 Task: Open an excel sheet with  and write heading  'Attendance Management Template', containing 10 values:  ' Madison Lopez, Owen Hill, Evelyn Allen, Alexander Young, Avery Lee, Gabriel Scott, Lily Turner, Christopher White, Ella Davis, Matthew Collins,' Madison Lopez 'is present on Monday,Tuesday,Thursday,Friday & Saturday but absent on wednesday'Owen Hill is present on Monday,Wednesday,Thursday,Friday & Saturday but absent on TuesdayEvelyn Allen is present on Monday,tuesday,Thursday,Friday & Saturday but absent on WednesdayAlexander Young 'is present on Monday,Tuesday,wednesday,Friday & Saturday but absent on Thursday'Avery Lee 'is present on Tuesday,wednesday,Thursday,Friday & Saturday but absent on Monday'Gabriel Scott is present on Monday, Tuesday,Thursday,Friday & Saturday but absent on WednesdayLily Turner is present on Monday, Wednesday,Thursday,Friday & Saturday but absent on TuesdayChristopher White is present on Monday,Tuesday,Wednesday,Thursday,& Saturday but absent on friday  Ella Davis is present on Monday,Tuesday,Wednesday,Thursday,& Friday but absent on SaturdayMatthew Collins is present on Monday,Tuesday,Wednesday,& Friday & Saturday but absent on ThursdayIn this sheet Sunday is 'holiday'  MarkH for holiday. Mark A on absent & Mark P for persent. Save page Budget Spreadsheetbook
Action: Mouse moved to (66, 144)
Screenshot: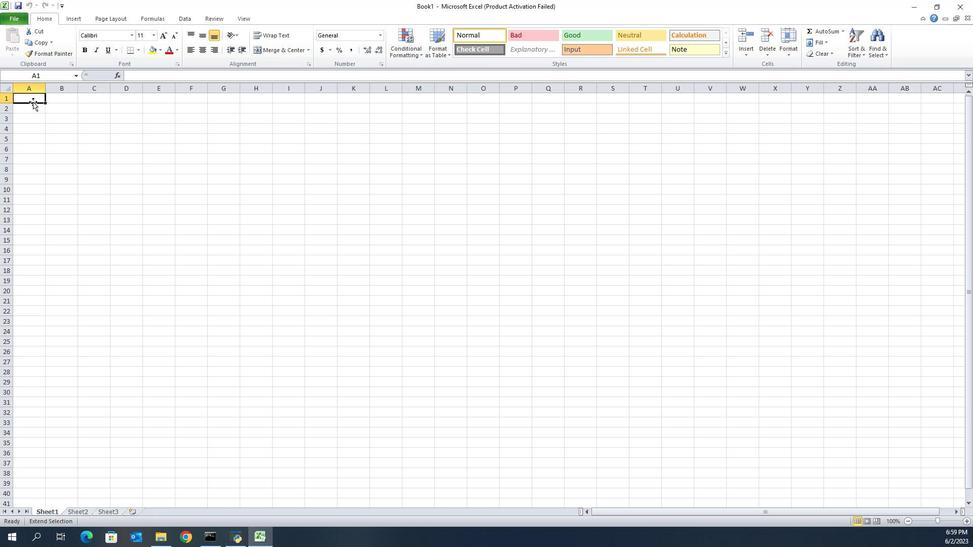 
Action: Key pressed <Key.shift>Attendance<Key.space><Key.shift>Management<Key.space><Key.shift><Key.shift><Key.shift><Key.shift><Key.shift><Key.shift><Key.shift>Template<Key.enter><Key.space><Key.shift><Key.shift><Key.shift>Nam<Key.backspace><Key.backspace><Key.backspace><Key.shift>Values<Key.enter><Key.shift><Key.shift><Key.shift><Key.shift><Key.shift>Madison<Key.space><Key.shift><Key.shift><Key.shift><Key.shift>Lopez<Key.enter><Key.shift><Key.shift><Key.shift><Key.shift><Key.shift><Key.shift><Key.shift><Key.shift><Key.shift><Key.shift><Key.shift><Key.shift><Key.shift><Key.shift><Key.shift><Key.shift><Key.shift><Key.shift><Key.shift><Key.shift><Key.shift><Key.shift><Key.shift><Key.shift><Key.shift><Key.shift>Owen<Key.space><Key.shift>Hill<Key.enter><Key.shift><Key.shift><Key.shift><Key.shift><Key.shift><Key.shift><Key.shift><Key.shift>Evelyn<Key.space><Key.shift>Allen<Key.enter><Key.shift><Key.shift><Key.shift><Key.shift><Key.shift><Key.shift><Key.shift><Key.shift><Key.shift><Key.shift>Alexander<Key.space><Key.shift><Key.shift><Key.shift><Key.shift><Key.shift><Key.shift><Key.shift><Key.shift>Young<Key.enter><Key.shift><Key.shift><Key.shift><Key.shift><Key.shift><Key.shift>Avery<Key.space><Key.shift>Lee<Key.enter><Key.shift><Key.shift><Key.shift><Key.shift><Key.shift><Key.shift>Gabriel<Key.space><Key.shift>Scott<Key.enter><Key.shift><Key.shift><Key.shift><Key.shift><Key.shift><Key.shift><Key.shift><Key.shift><Key.shift><Key.shift><Key.shift><Key.shift><Key.shift><Key.shift><Key.shift><Key.shift>Lily<Key.space><Key.shift><Key.shift><Key.shift>Turner<Key.enter><Key.shift><Key.shift><Key.shift><Key.shift><Key.shift><Key.shift><Key.shift>Christopher<Key.space><Key.shift>White<Key.enter><Key.shift><Key.shift><Key.shift><Key.shift><Key.shift><Key.shift><Key.shift><Key.shift>Ella<Key.space><Key.shift><Key.shift>Davis<Key.enter><Key.shift><Key.shift><Key.shift><Key.shift><Key.shift><Key.shift><Key.shift><Key.shift><Key.shift><Key.shift><Key.shift><Key.shift><Key.shift><Key.shift>Matthew<Key.space><Key.shift>Collins<Key.enter><Key.shift>Madison<Key.space><Key.backspace><Key.backspace><Key.backspace><Key.backspace><Key.backspace><Key.backspace><Key.backspace><Key.backspace><Key.backspace><Key.backspace><Key.backspace><Key.backspace><Key.backspace><Key.backspace><Key.backspace><Key.backspace><Key.backspace><Key.backspace><Key.backspace><Key.backspace>
Screenshot: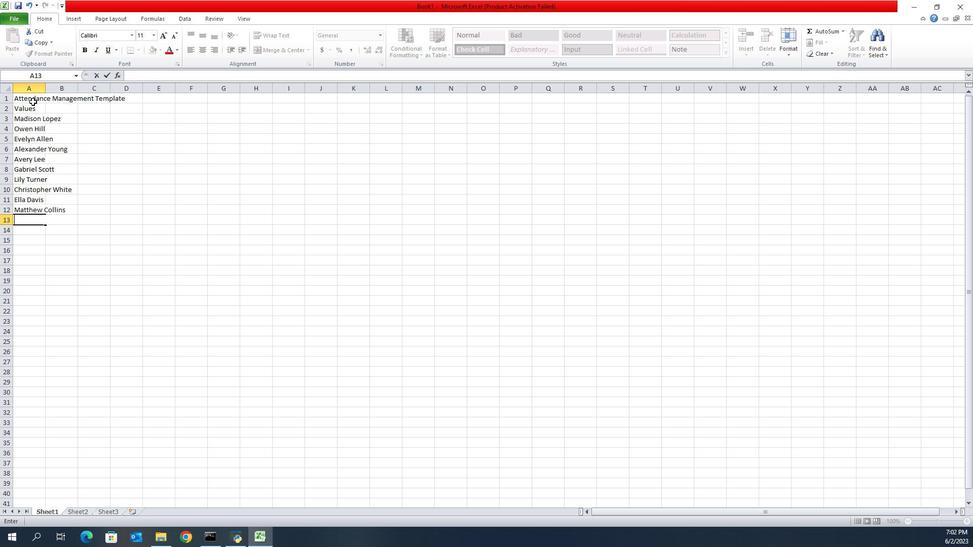 
Action: Mouse moved to (66, 143)
Screenshot: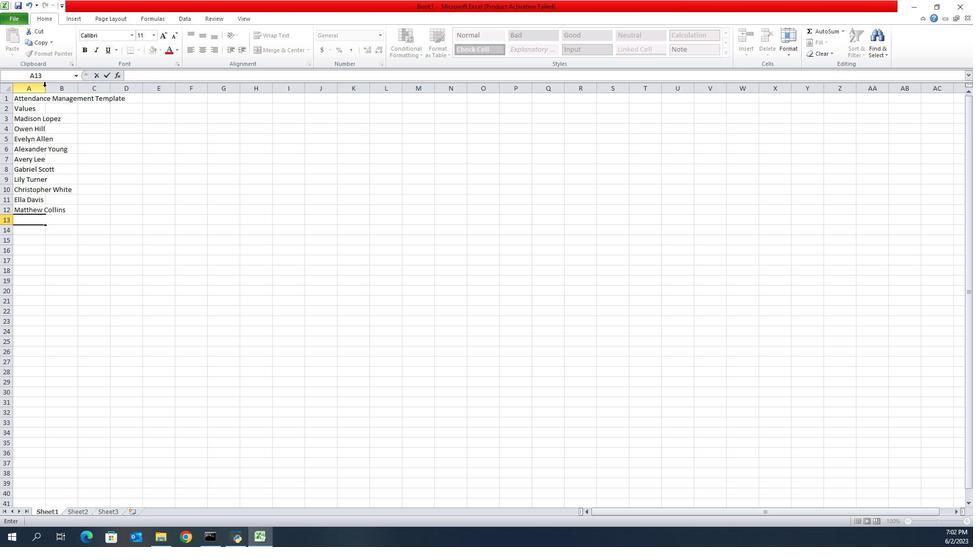 
Action: Mouse pressed left at (66, 143)
Screenshot: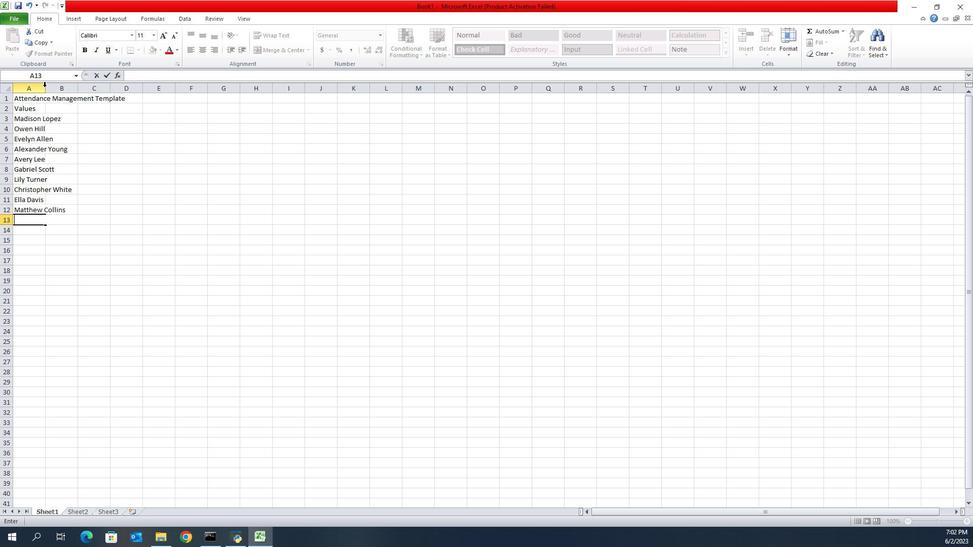 
Action: Mouse pressed left at (66, 143)
Screenshot: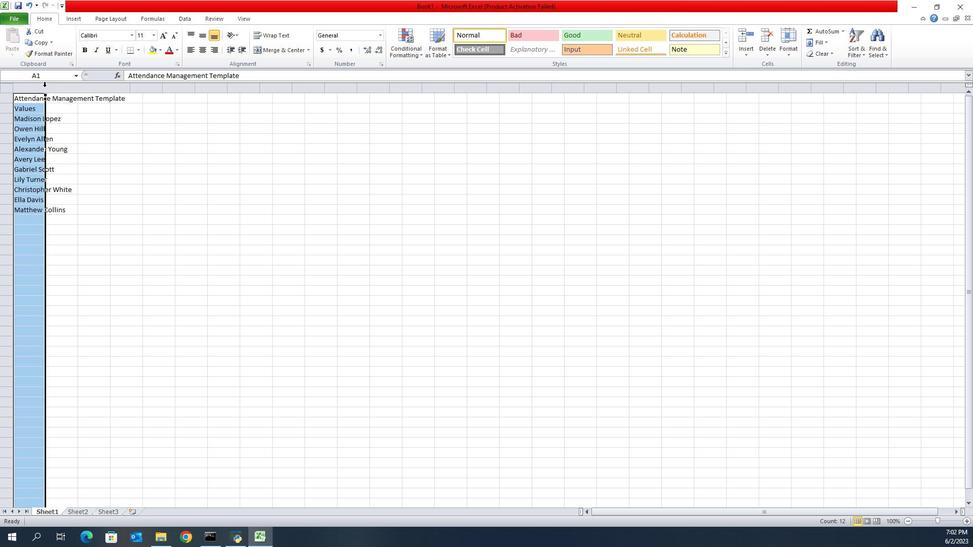 
Action: Mouse moved to (65, 143)
Screenshot: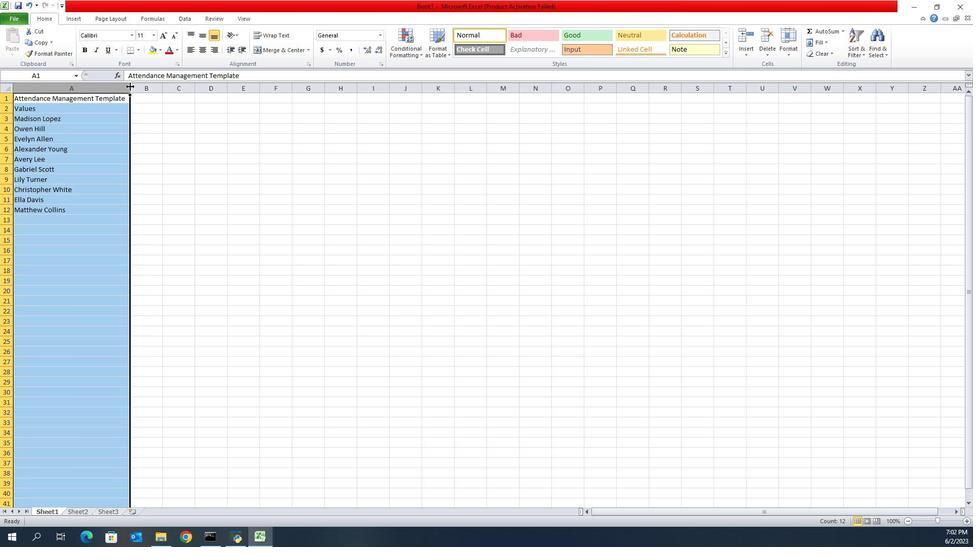 
Action: Mouse pressed left at (65, 143)
Screenshot: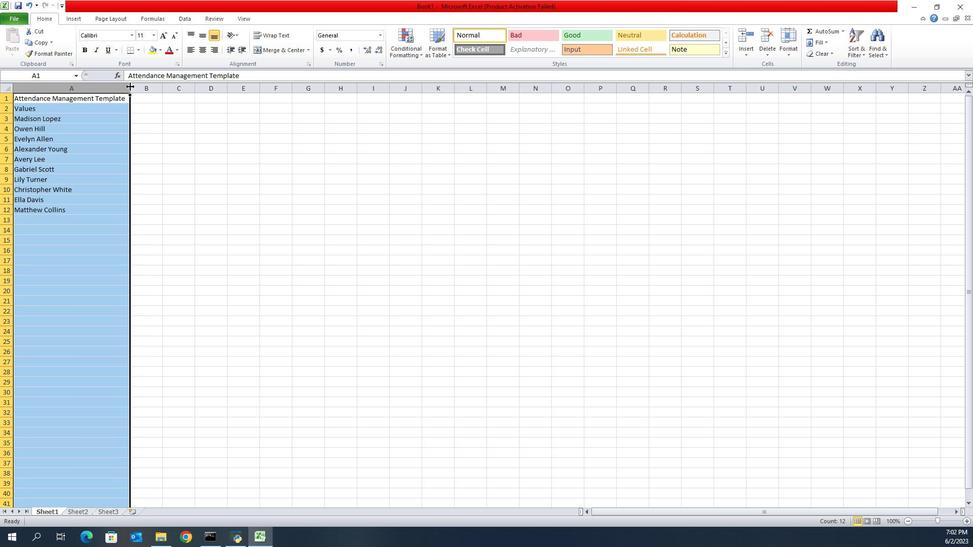
Action: Mouse pressed left at (65, 143)
Screenshot: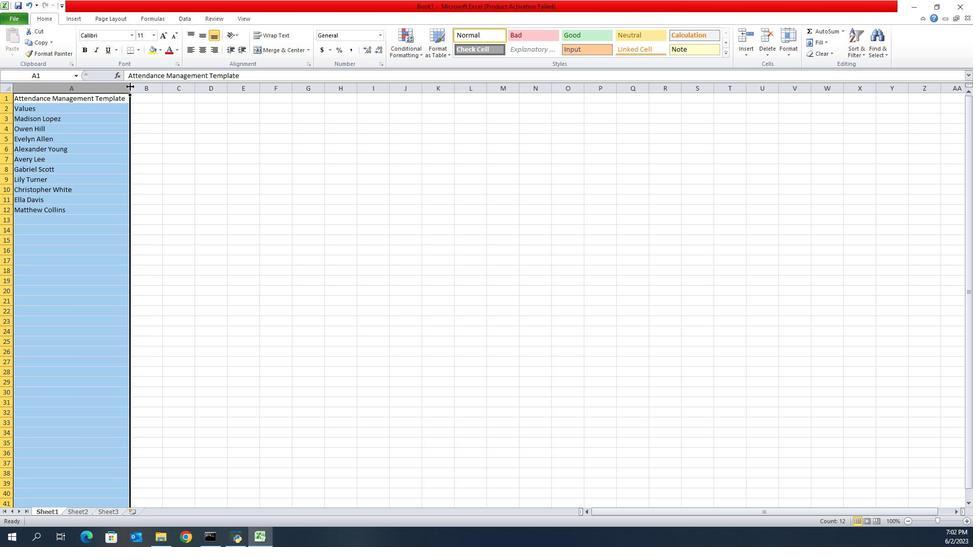 
Action: Mouse moved to (65, 143)
Screenshot: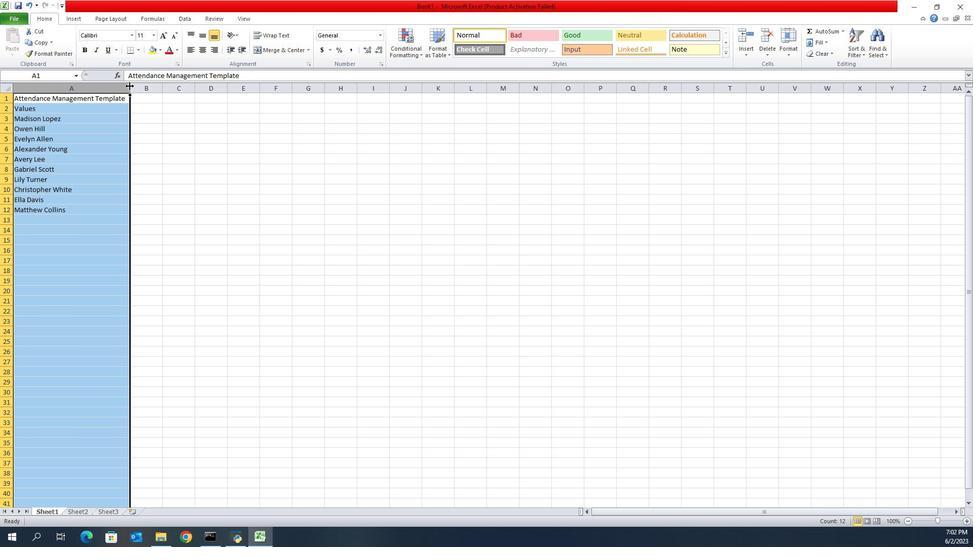 
Action: Mouse pressed left at (65, 143)
Screenshot: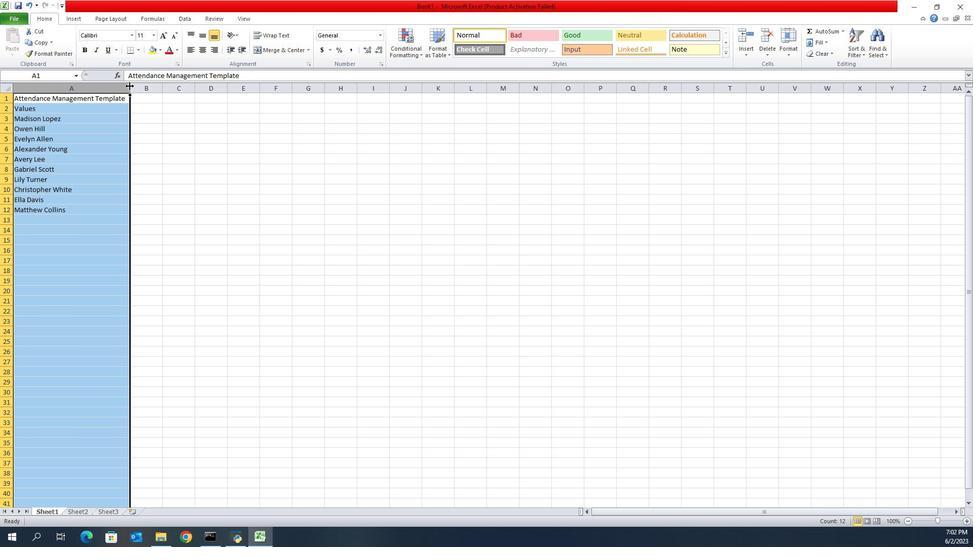 
Action: Mouse moved to (65, 144)
Screenshot: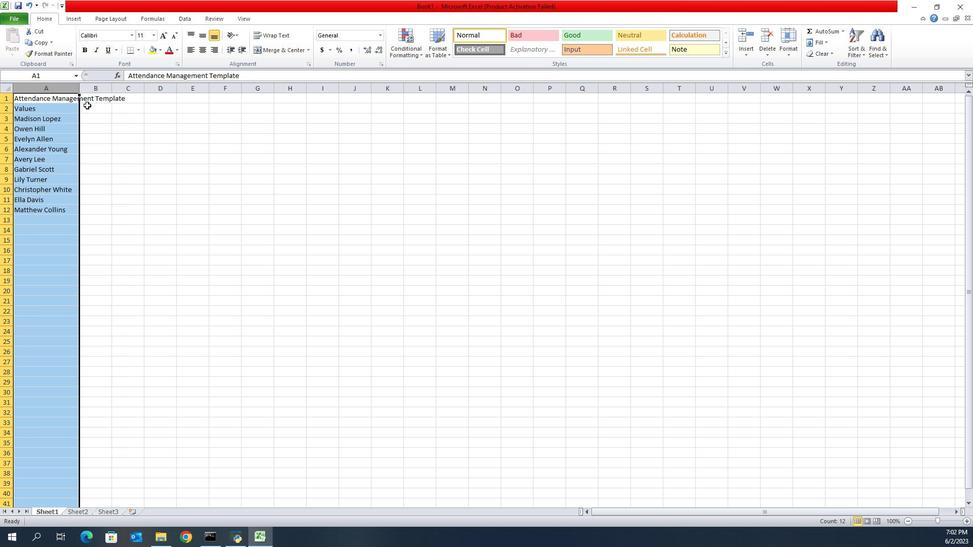 
Action: Mouse pressed left at (65, 144)
Screenshot: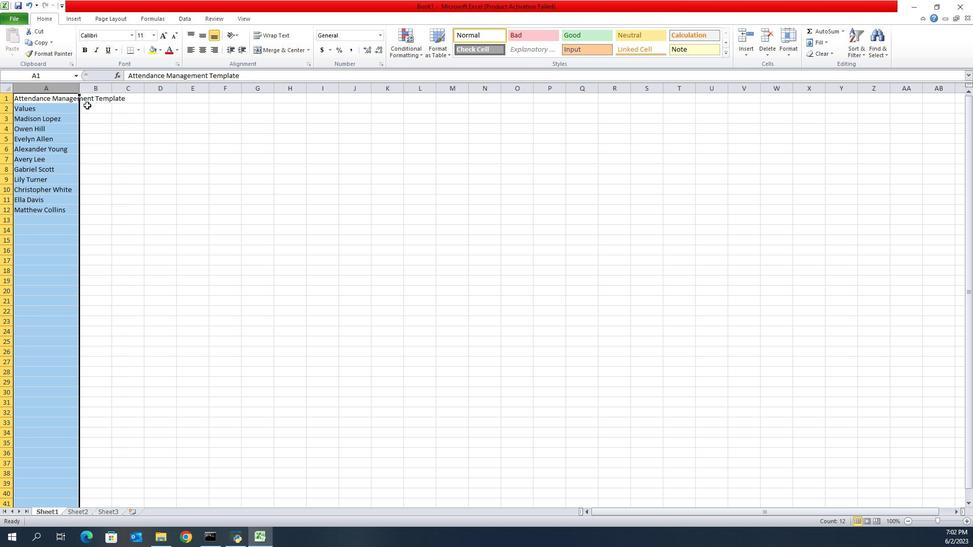 
Action: Mouse moved to (65, 144)
Screenshot: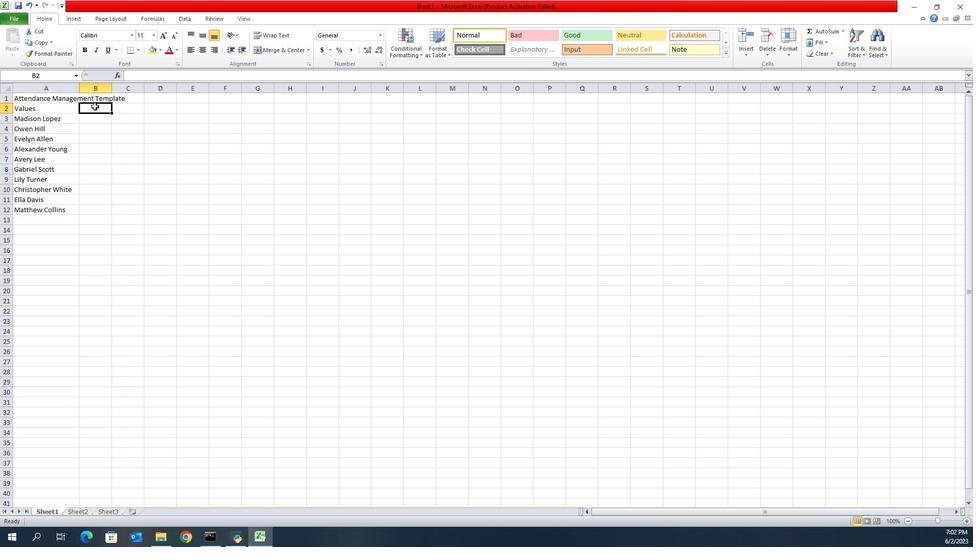 
Action: Key pressed <Key.shift><Key.shift><Key.shift><Key.shift><Key.shift><Key.shift><Key.shift><Key.shift><Key.shift><Key.shift><Key.shift><Key.shift><Key.shift><Key.shift><Key.shift><Key.shift><Key.shift><Key.shift><Key.shift><Key.shift><Key.shift><Key.shift><Key.shift><Key.shift><Key.shift><Key.shift><Key.shift><Key.shift><Key.shift><Key.shift><Key.shift><Key.shift><Key.shift><Key.shift><Key.shift><Key.shift><Key.shift><Key.shift><Key.shift><Key.shift><Key.shift><Key.shift>Monday<Key.tab><Key.shift><Key.shift><Key.shift><Key.shift><Key.shift><Key.shift><Key.shift><Key.shift><Key.shift><Key.shift><Key.shift><Key.shift><Key.shift><Key.shift><Key.shift><Key.shift>Tuesday<Key.tab><Key.shift><Key.shift><Key.shift><Key.shift><Key.shift>Thue<Key.backspace>rsday<Key.tab><Key.left><Key.shift>Wednesday<Key.tab><Key.shift><Key.shift><Key.shift><Key.shift><Key.shift><Key.shift><Key.shift><Key.shift><Key.shift><Key.shift>Thursday<Key.tab><Key.shift><Key.shift><Key.shift><Key.shift>Friday<Key.tab><Key.shift><Key.shift><Key.shift><Key.shift><Key.shift><Key.shift><Key.shift><Key.shift><Key.shift><Key.shift><Key.shift><Key.shift><Key.shift><Key.shift><Key.shift><Key.shift><Key.shift>Saturday<Key.enter>
Screenshot: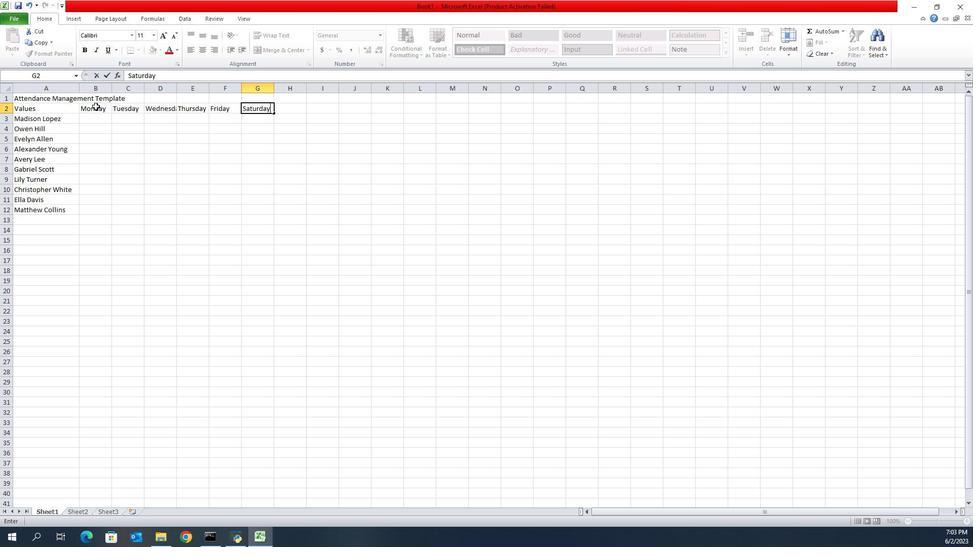 
Action: Mouse moved to (65, 143)
Screenshot: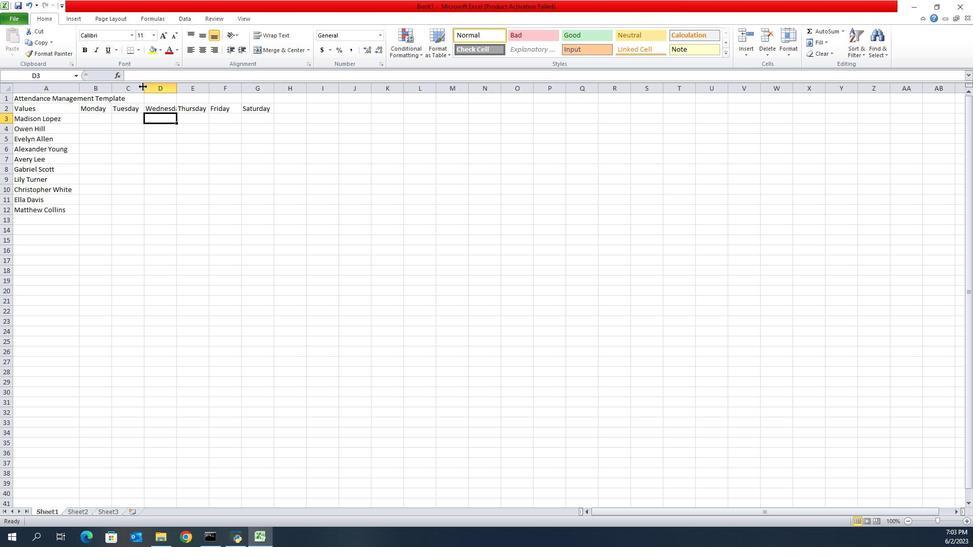 
Action: Mouse pressed left at (65, 143)
Screenshot: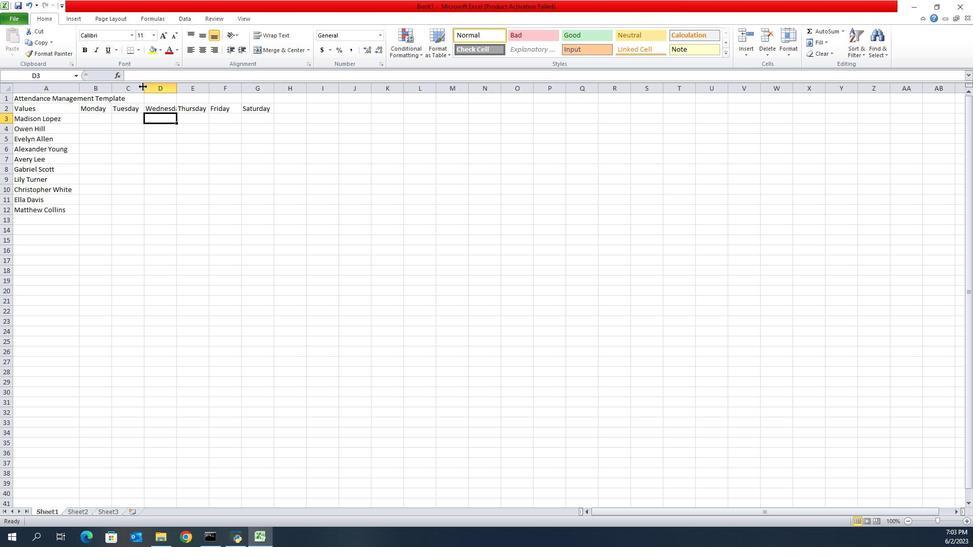 
Action: Mouse pressed left at (65, 143)
Screenshot: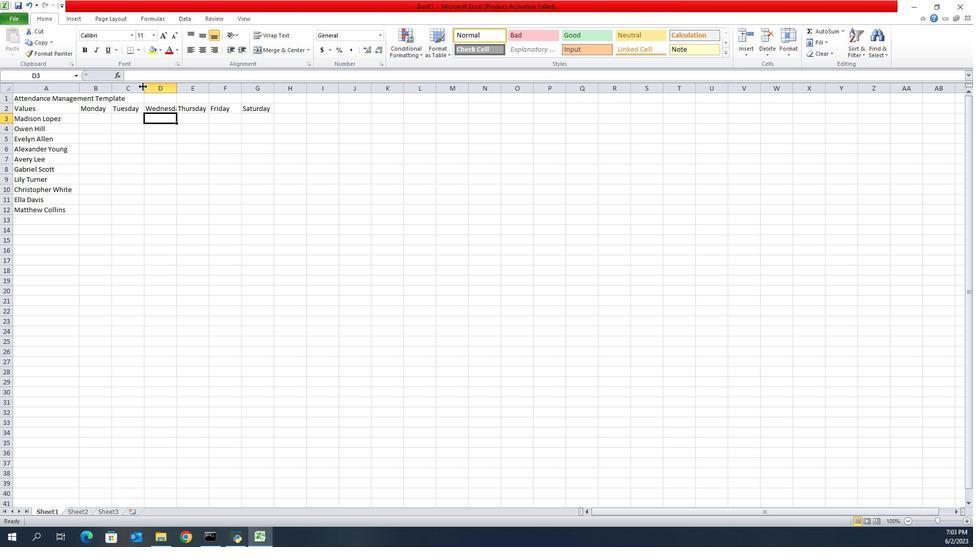 
Action: Mouse moved to (64, 143)
Screenshot: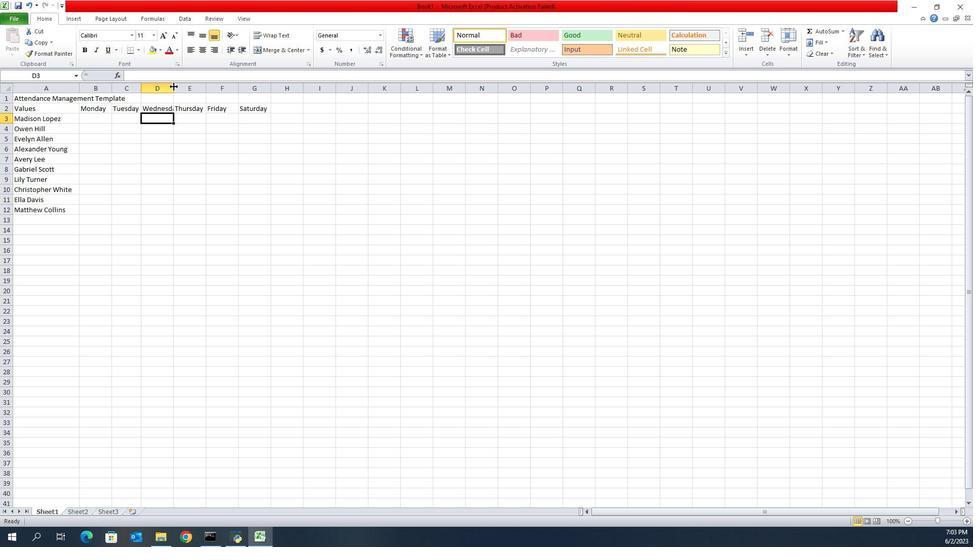 
Action: Mouse pressed left at (64, 143)
Screenshot: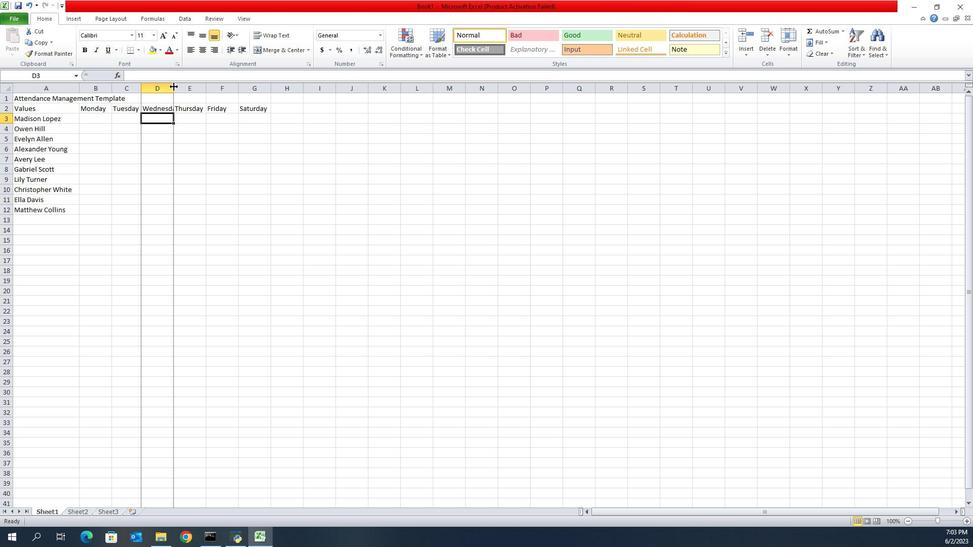 
Action: Mouse pressed left at (64, 143)
Screenshot: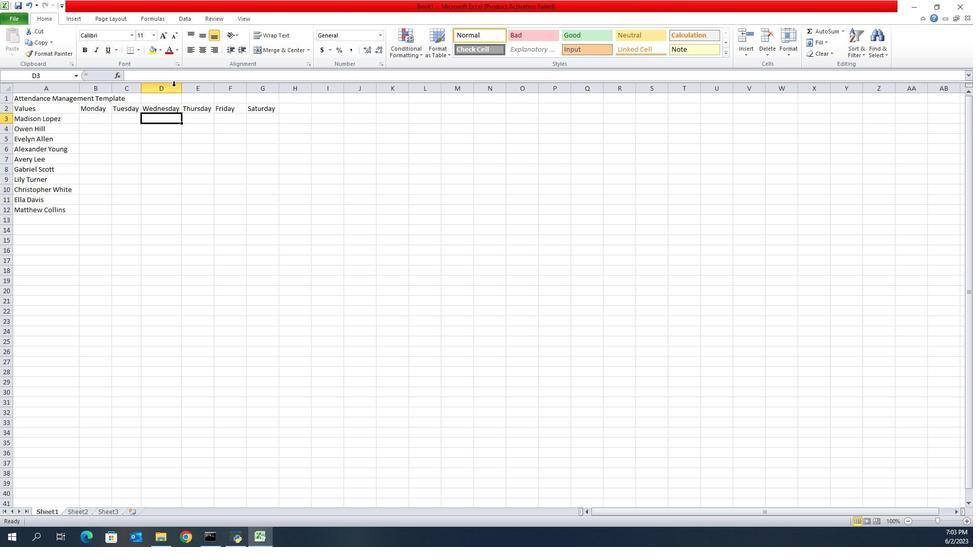 
Action: Mouse moved to (64, 143)
Screenshot: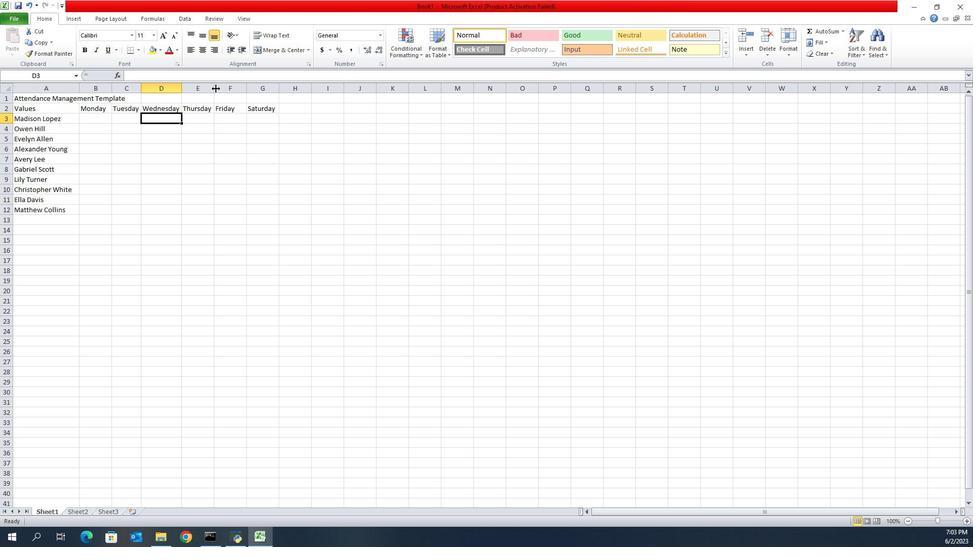 
Action: Mouse pressed left at (64, 143)
Screenshot: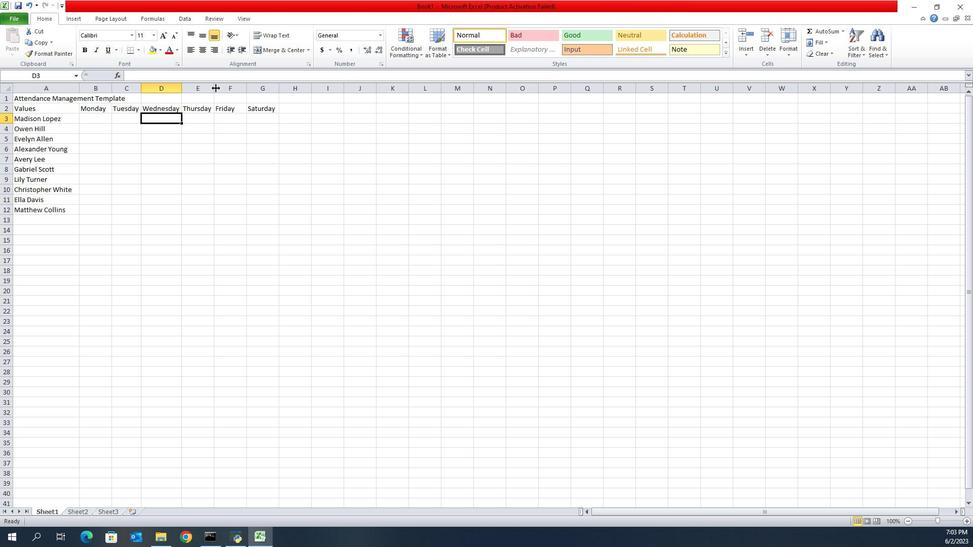 
Action: Mouse pressed left at (64, 143)
Screenshot: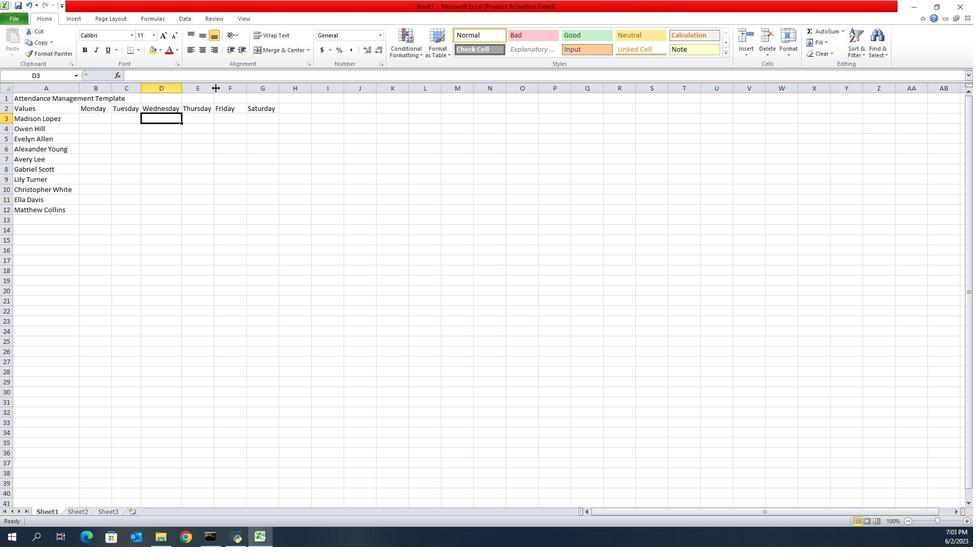 
Action: Mouse moved to (64, 144)
Screenshot: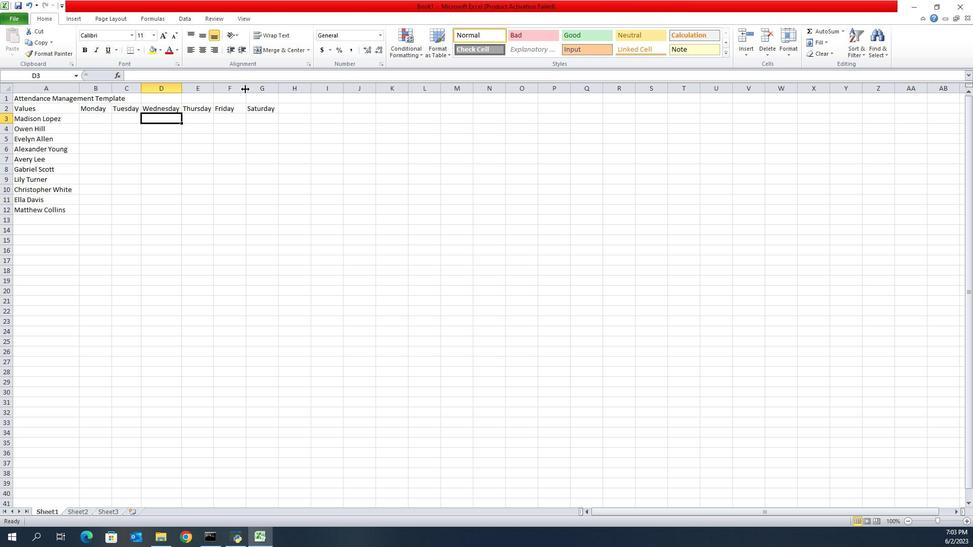 
Action: Mouse pressed left at (64, 144)
Screenshot: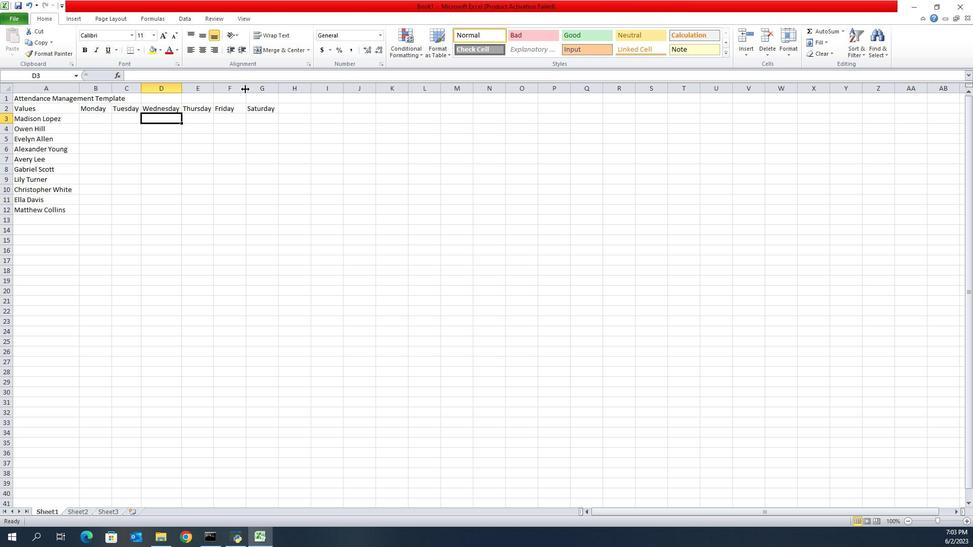 
Action: Mouse pressed left at (64, 144)
Screenshot: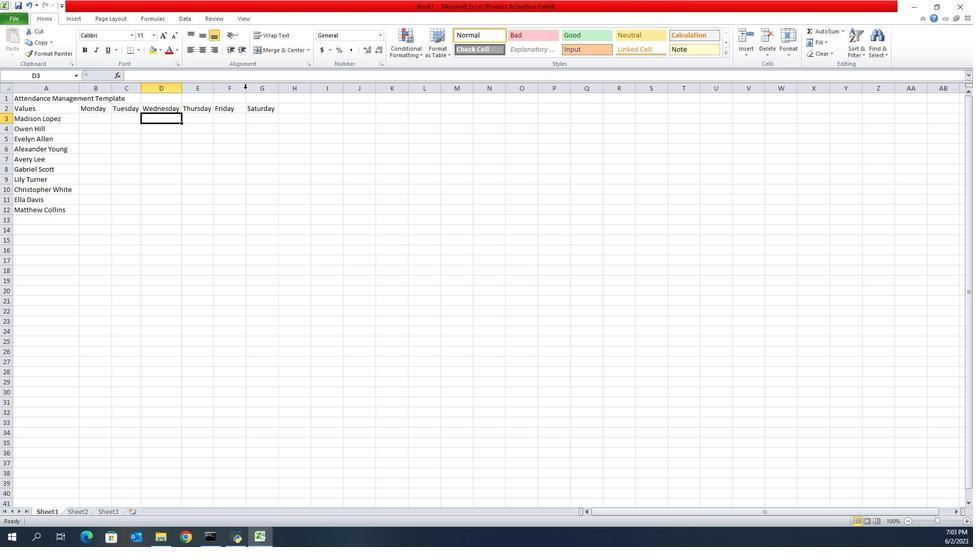 
Action: Mouse moved to (64, 144)
Screenshot: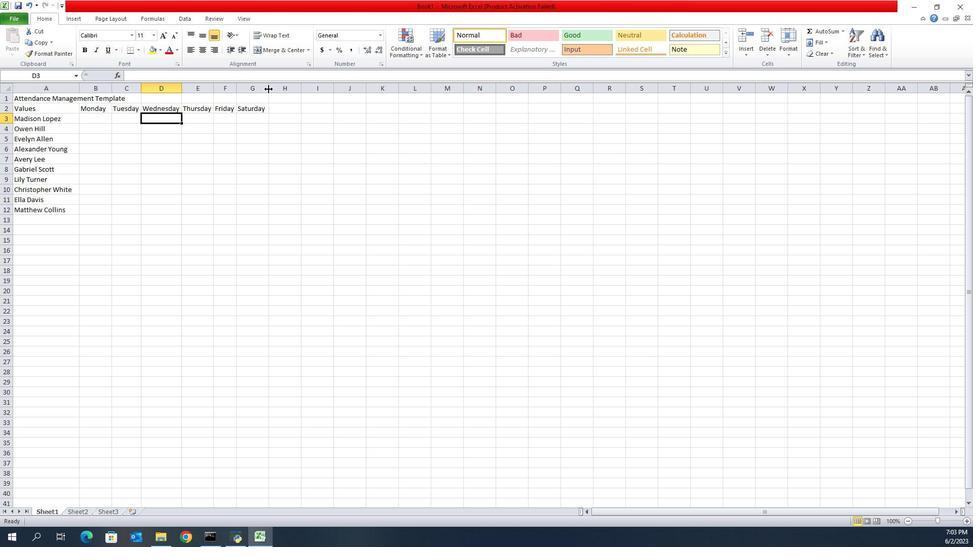 
Action: Mouse pressed left at (64, 144)
Screenshot: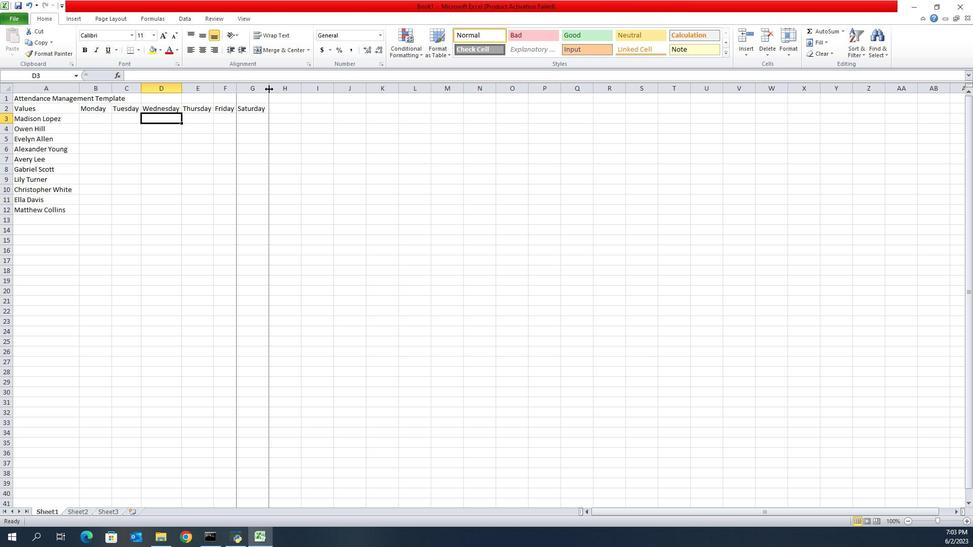 
Action: Mouse pressed left at (64, 144)
Screenshot: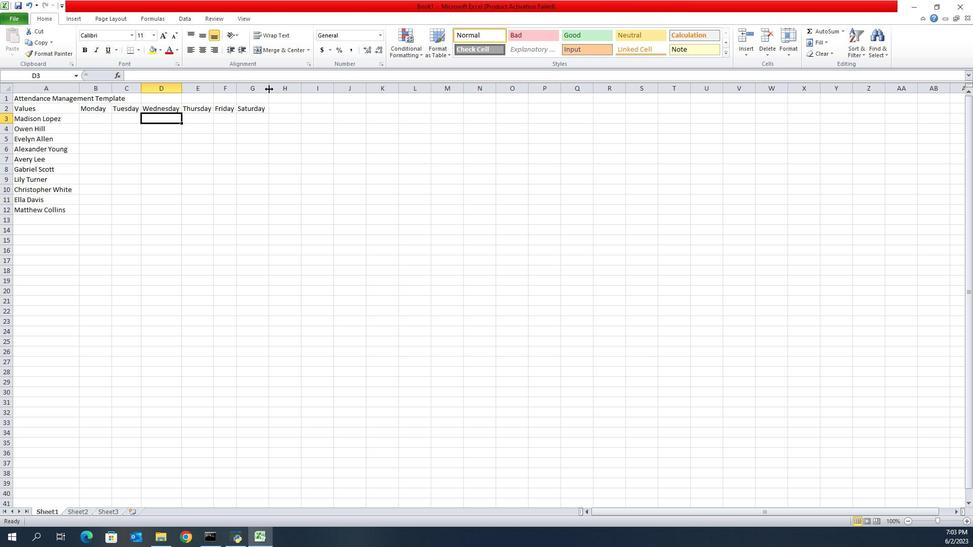 
Action: Mouse moved to (65, 144)
Screenshot: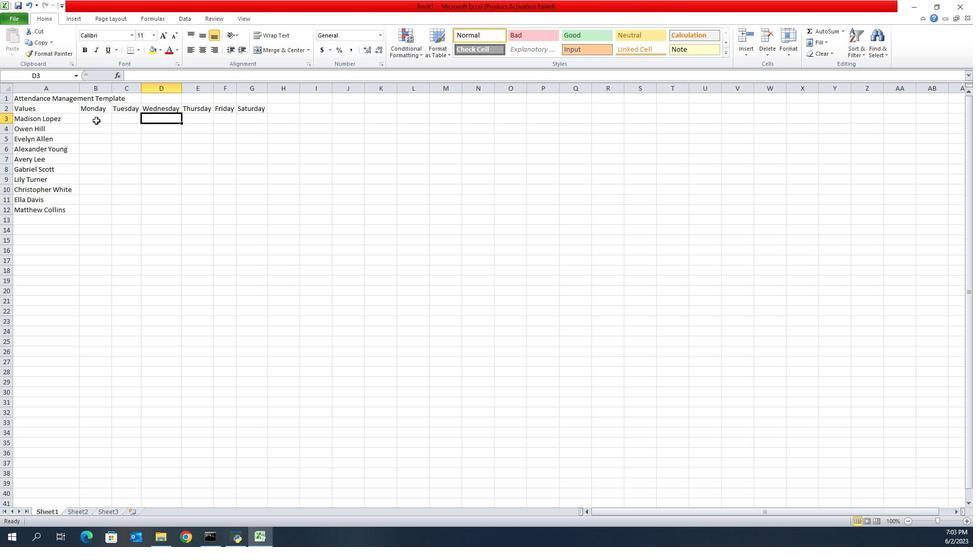 
Action: Mouse pressed left at (65, 144)
Screenshot: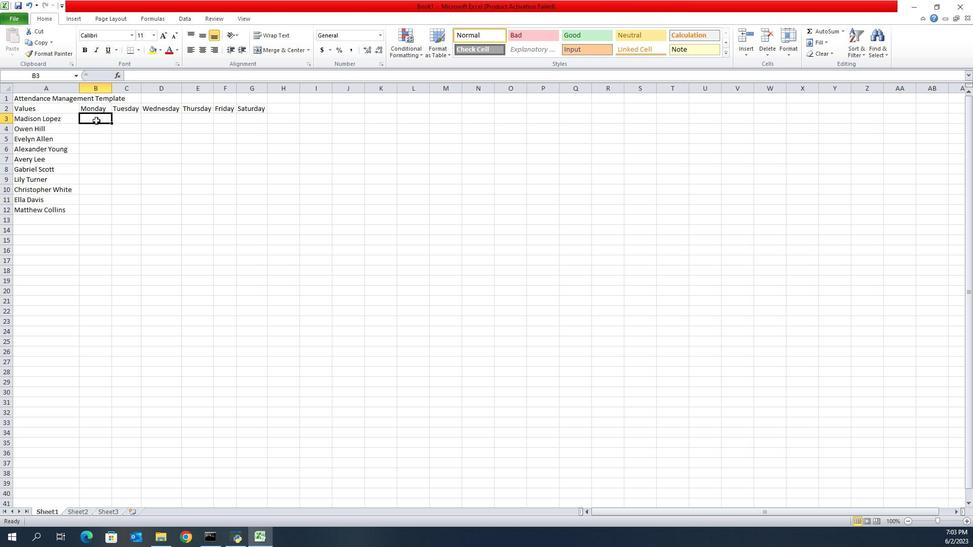 
Action: Key pressed p<Key.backspace><Key.caps_lock>PP<Key.backspace><Key.tab>P<Key.right>A<Key.right>P<Key.right>P<Key.right>P<Key.down><Key.left><Key.left><Key.left><Key.left><Key.left>P<Key.right>A<Key.right>P<Key.right>P<Key.right>P<Key.right>P<Key.down><Key.left><Key.left><Key.left><Key.left><Key.left>P<Key.right>P<Key.right>A<Key.right>P<Key.right>P<Key.right>P<Key.down><Key.left><Key.left><Key.left><Key.left><Key.left>P<Key.right>P<Key.right>P<Key.right>A<Key.right>P<Key.right>P<Key.down><Key.left><Key.left><Key.left><Key.left><Key.left>A<Key.right>P<Key.right>P<Key.right>P<Key.right>P<Key.right>P<Key.down><Key.left><Key.left><Key.left><Key.left><Key.left>P<Key.right>P<Key.right>A<Key.right>P<Key.right>P<Key.right>P<Key.down><Key.left><Key.left><Key.left><Key.left><Key.left>P<Key.right>A<Key.right>PP<Key.backspace><Key.right>P<Key.right>P<Key.right>P<Key.down><Key.left><Key.left><Key.left><Key.left>
Screenshot: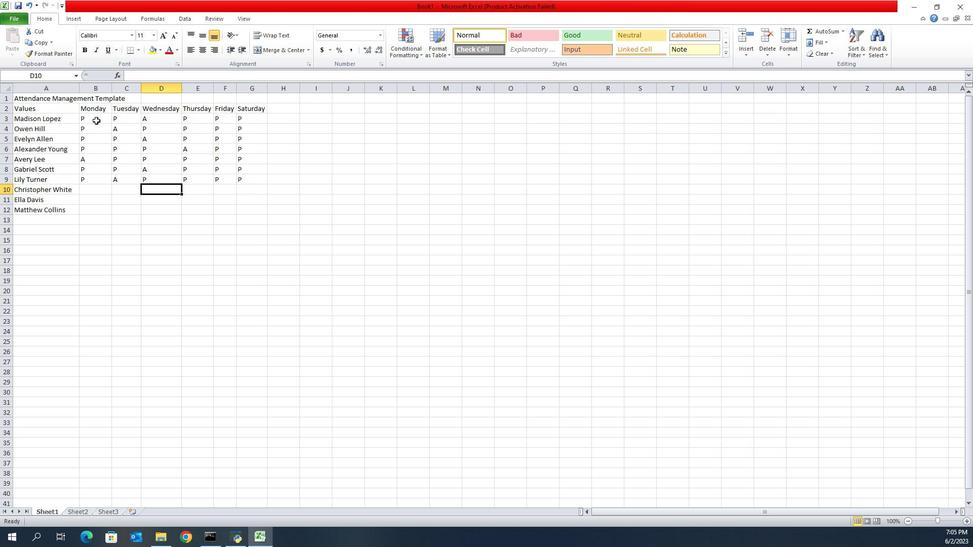 
Action: Mouse moved to (68, 146)
Screenshot: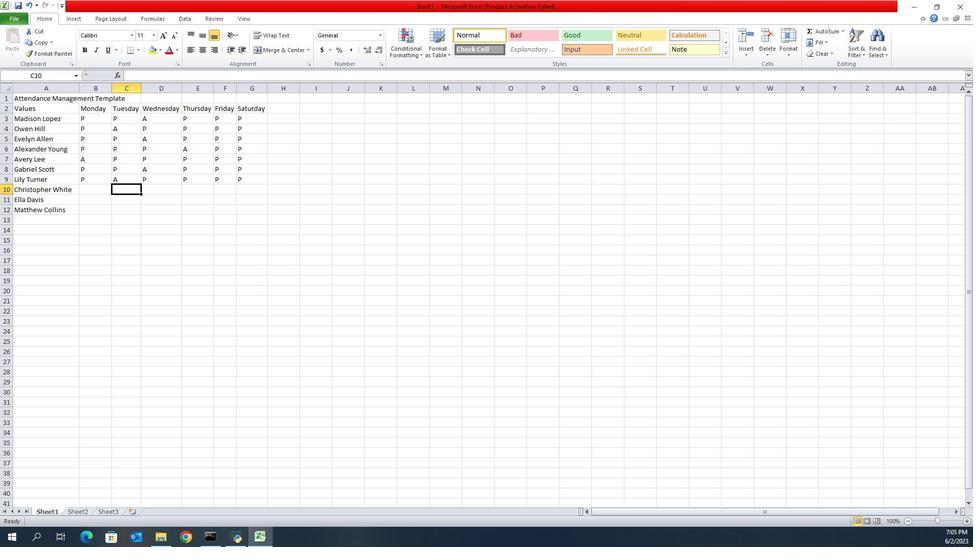 
Action: Mouse scrolled (68, 146) with delta (0, 0)
Screenshot: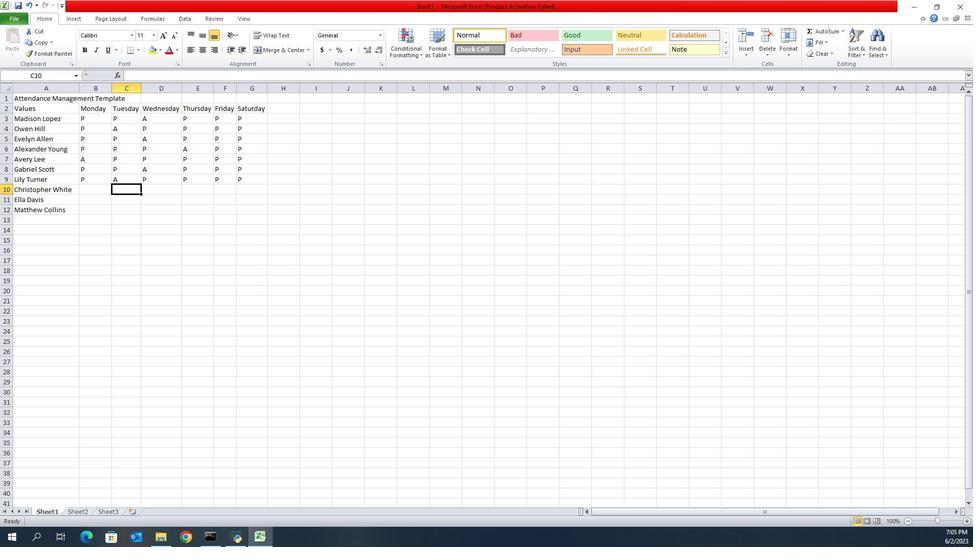 
Action: Mouse scrolled (68, 146) with delta (0, 0)
Screenshot: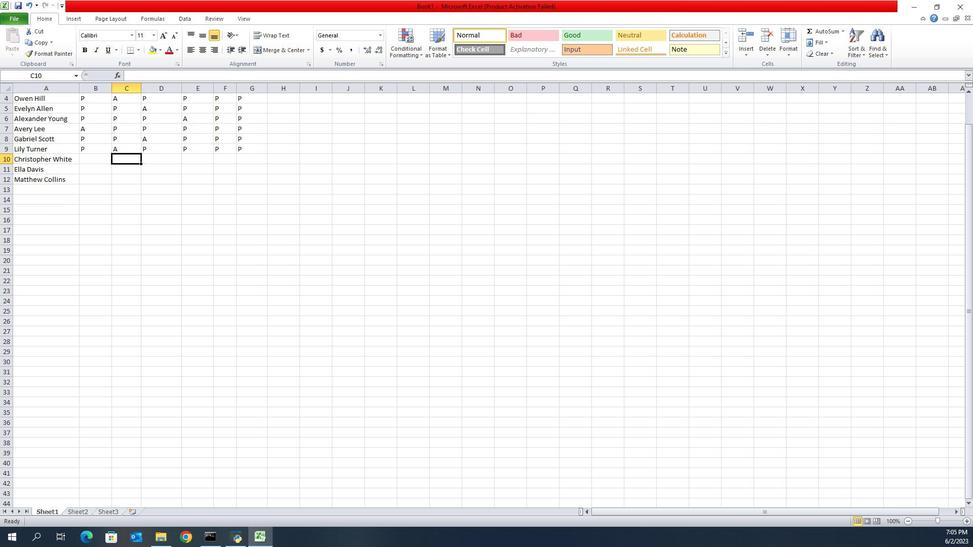 
Action: Mouse pressed left at (68, 146)
Screenshot: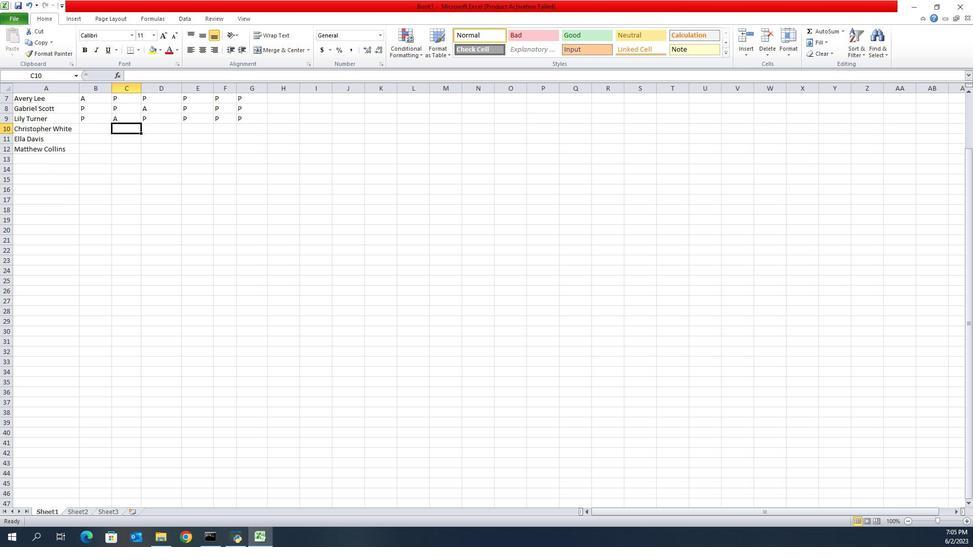 
Action: Mouse scrolled (68, 146) with delta (0, 0)
Screenshot: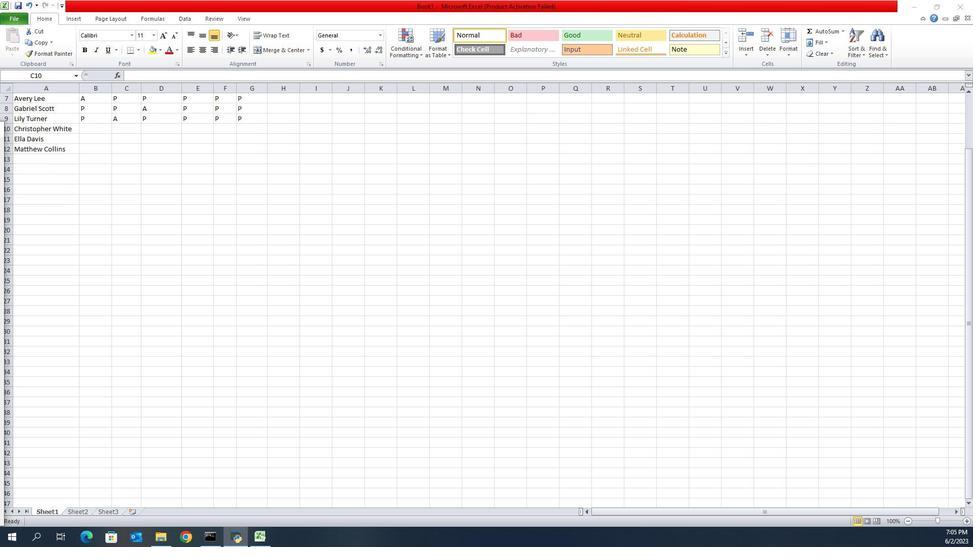 
Action: Mouse scrolled (68, 146) with delta (0, 0)
Screenshot: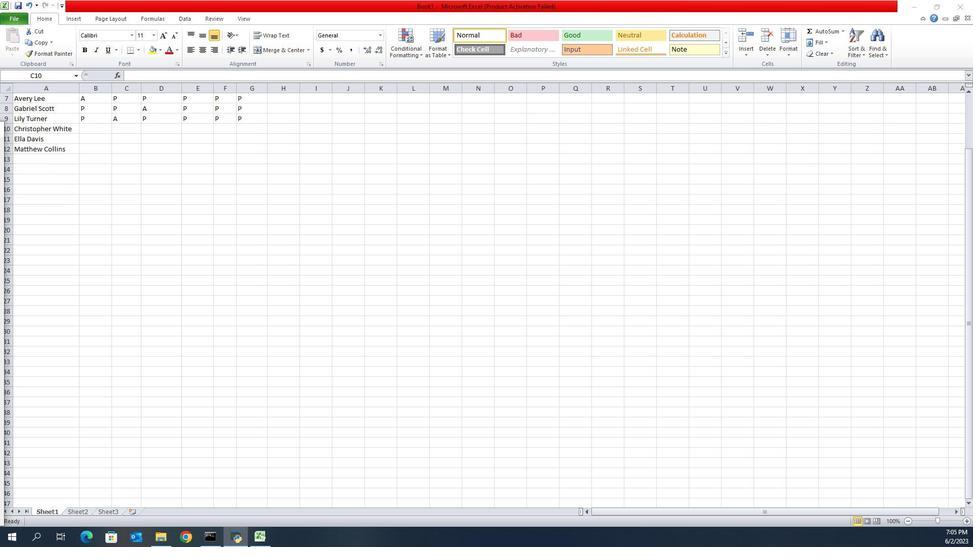 
Action: Mouse scrolled (68, 146) with delta (0, 0)
Screenshot: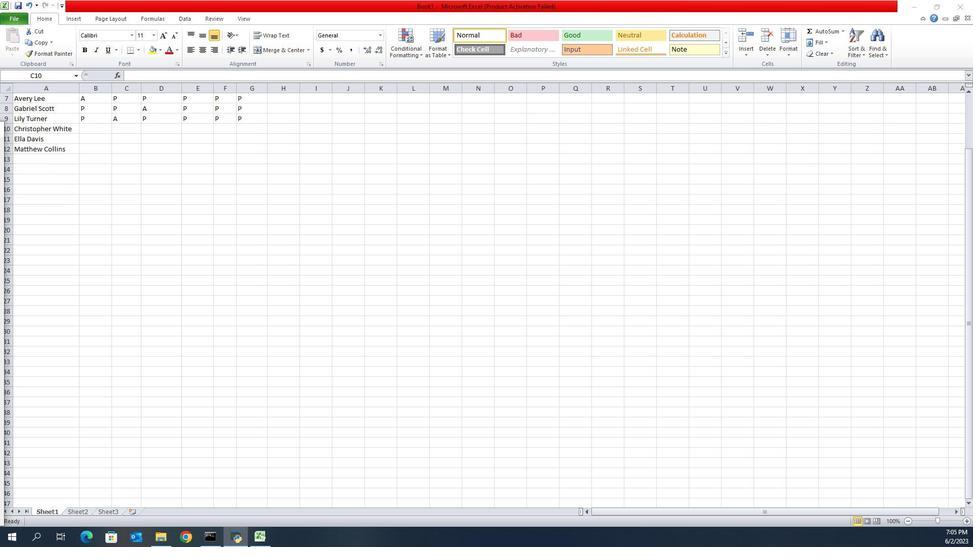 
Action: Mouse scrolled (68, 146) with delta (0, 0)
Screenshot: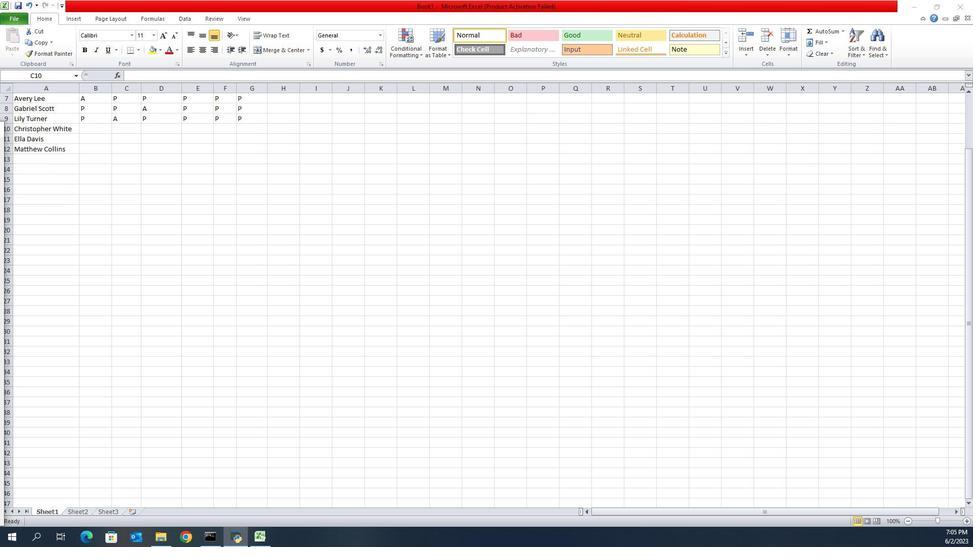 
Action: Mouse moved to (65, 144)
Screenshot: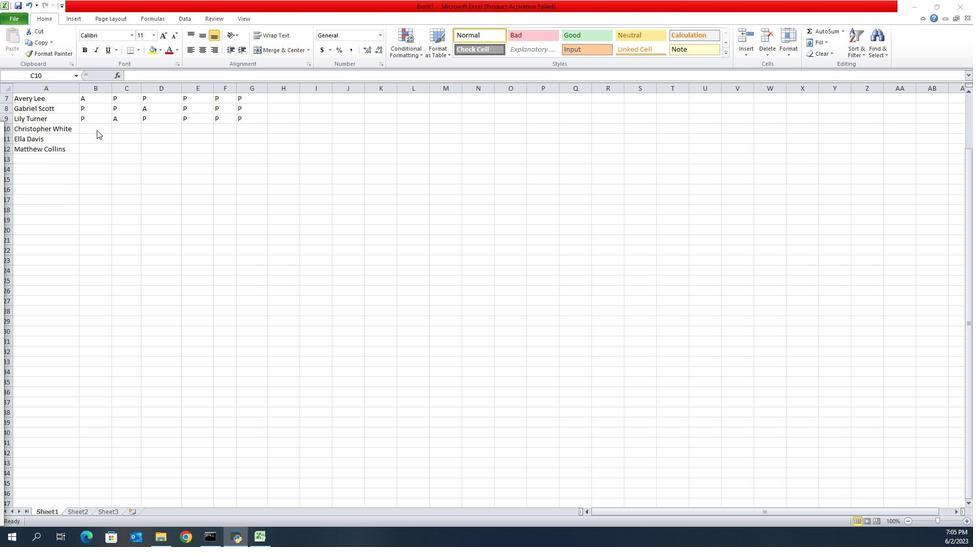 
Action: Mouse pressed left at (65, 144)
Screenshot: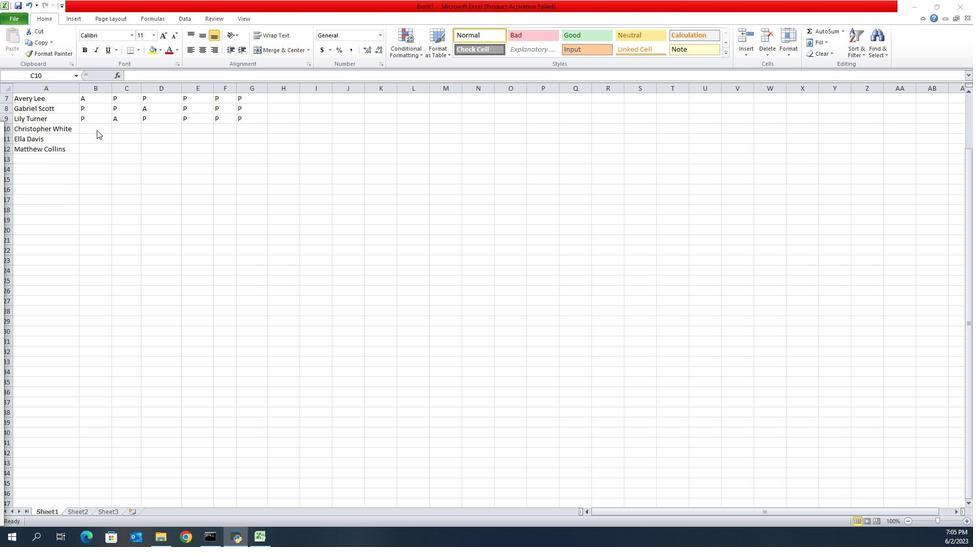 
Action: Mouse moved to (65, 144)
Screenshot: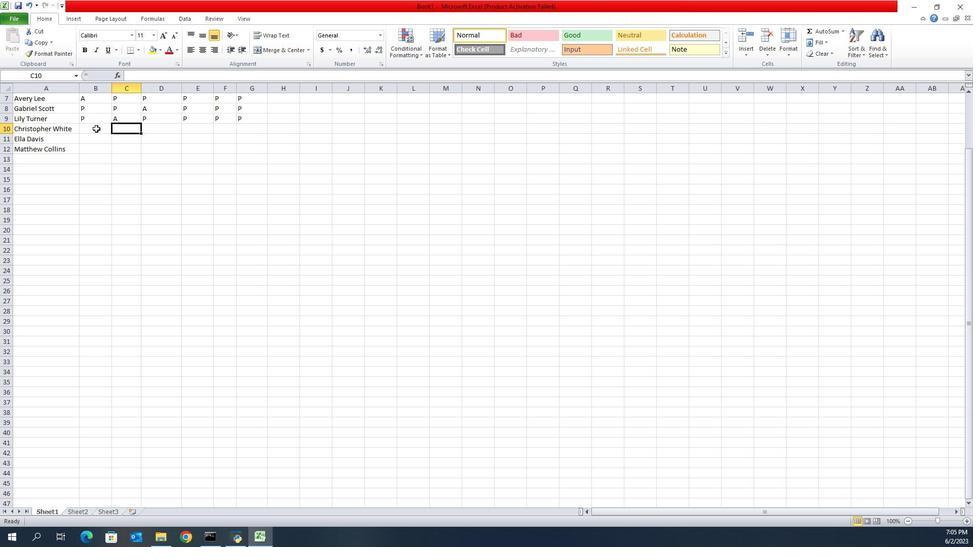 
Action: Mouse pressed left at (65, 144)
Screenshot: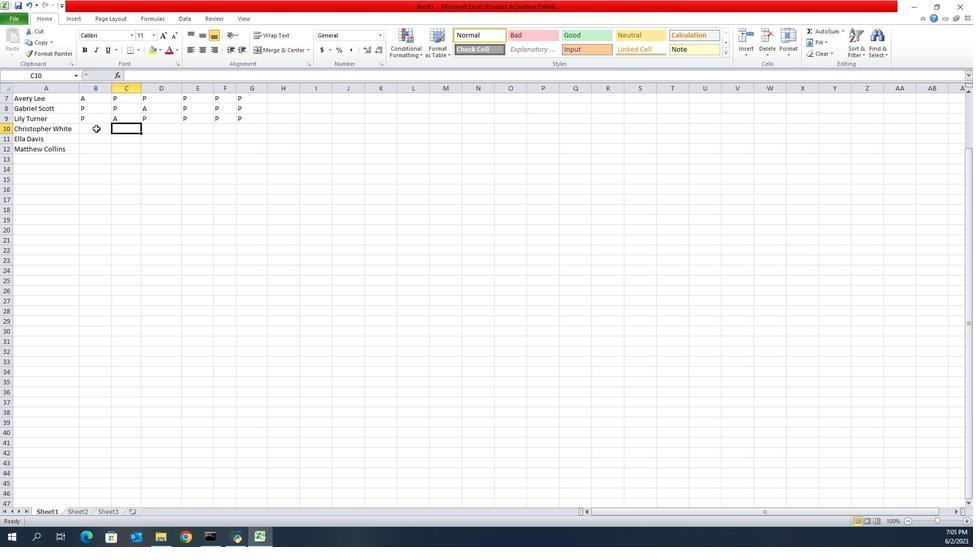 
Action: Key pressed P<Key.right>P<Key.right>P<Key.right>P<Key.right>A<Key.right>P<Key.down><Key.left><Key.left><Key.left><Key.left><Key.left>P<Key.right>P<Key.right>P<Key.right>P<Key.right>P<Key.right>A<Key.down><Key.left><Key.left><Key.left><Key.left><Key.left><Key.left><Key.right>P<Key.right>P<Key.right>P<Key.right>A<Key.right>P<Key.right>P<Key.down>
Screenshot: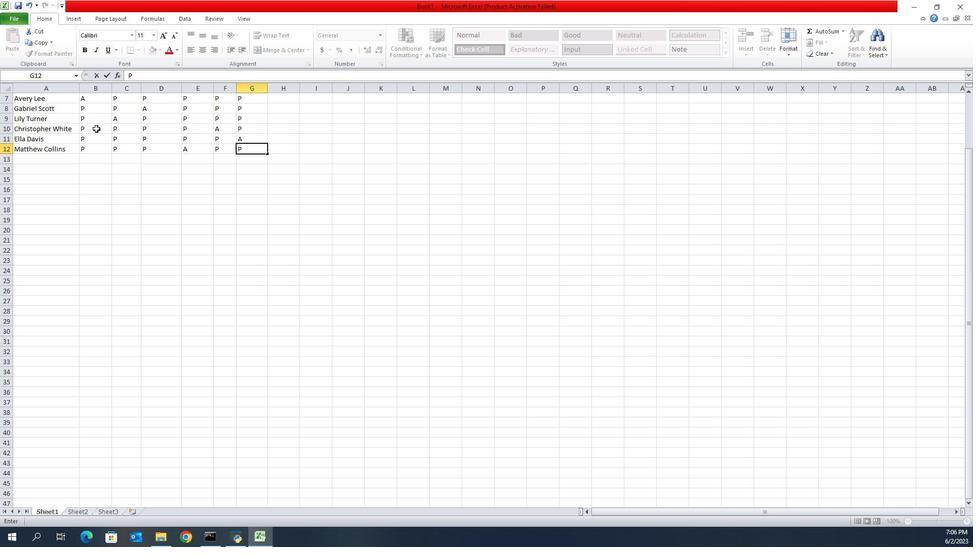 
Action: Mouse moved to (68, 146)
Screenshot: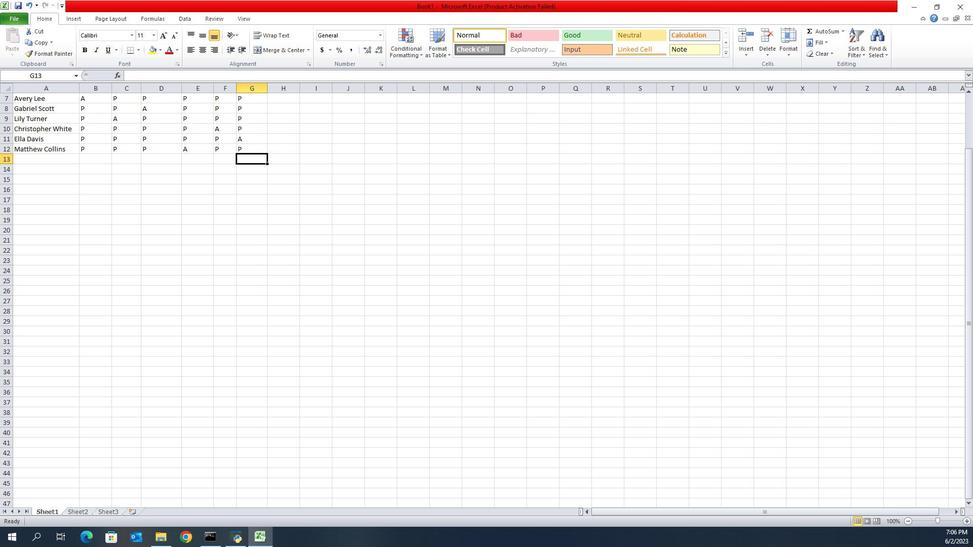 
Action: Mouse scrolled (68, 146) with delta (0, 0)
Screenshot: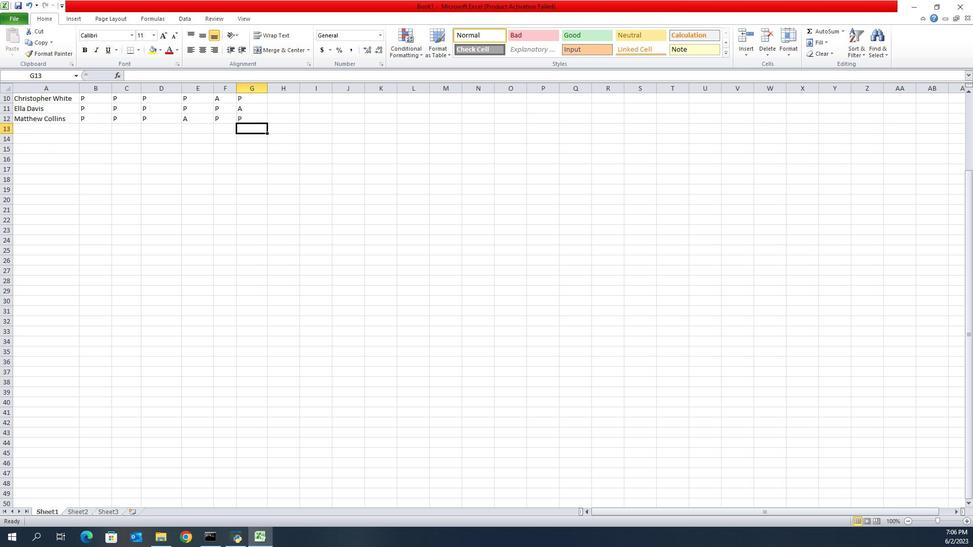 
Action: Mouse scrolled (68, 146) with delta (0, 0)
Screenshot: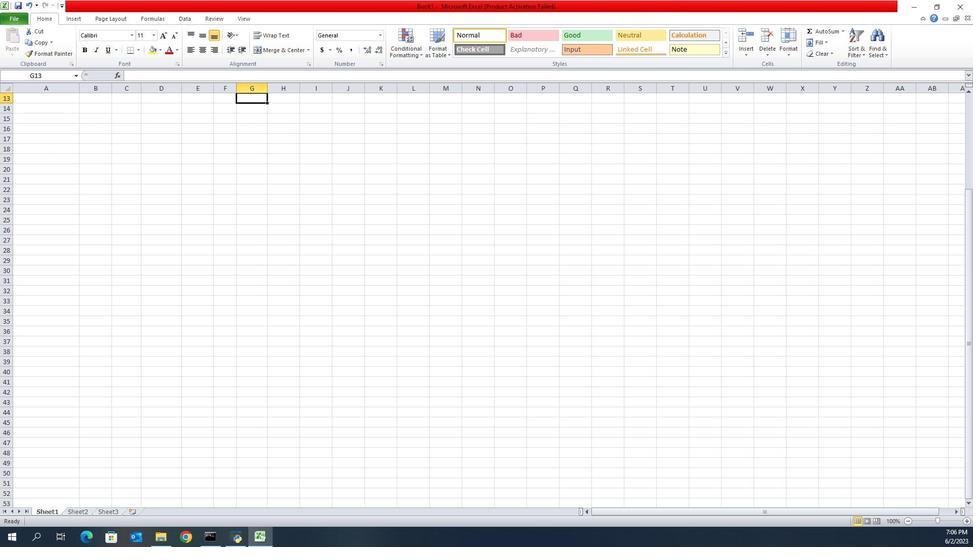 
Action: Mouse scrolled (68, 146) with delta (0, 0)
Screenshot: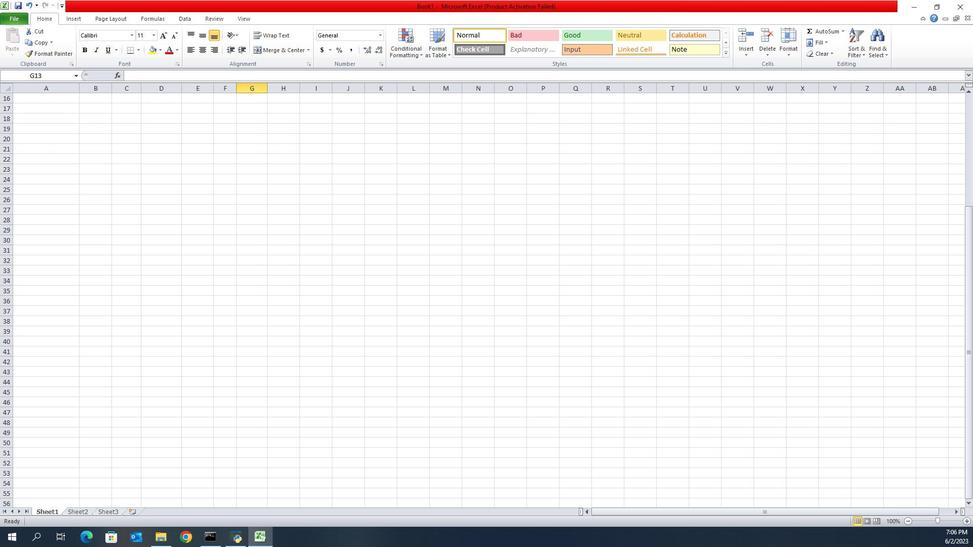 
Action: Mouse scrolled (68, 146) with delta (0, 0)
Screenshot: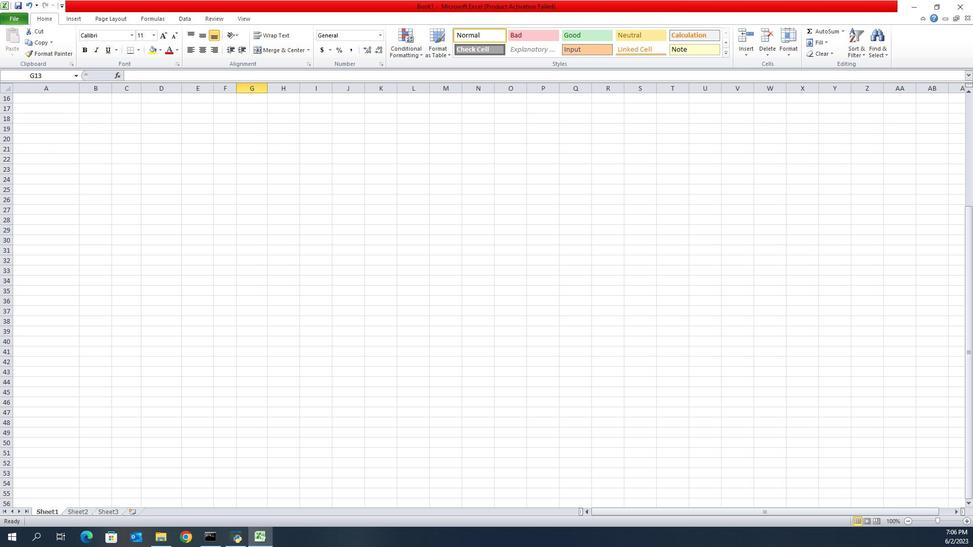 
Action: Mouse scrolled (68, 146) with delta (0, 0)
Screenshot: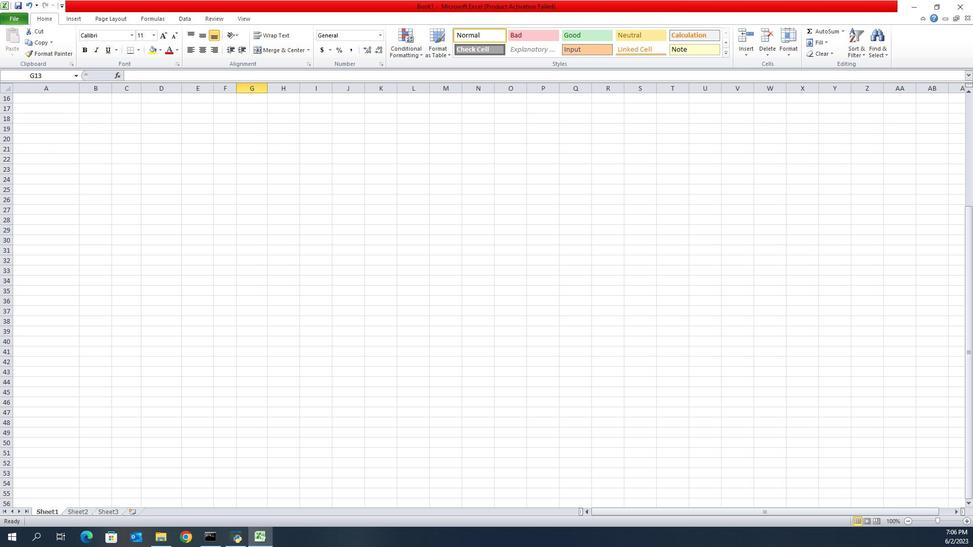 
Action: Mouse scrolled (68, 146) with delta (0, 0)
Screenshot: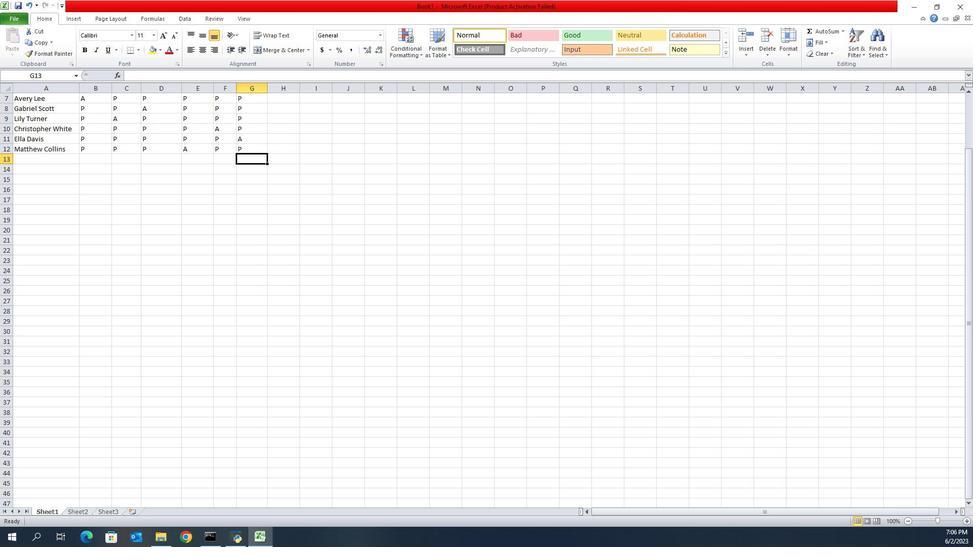 
Action: Mouse scrolled (68, 146) with delta (0, 0)
Screenshot: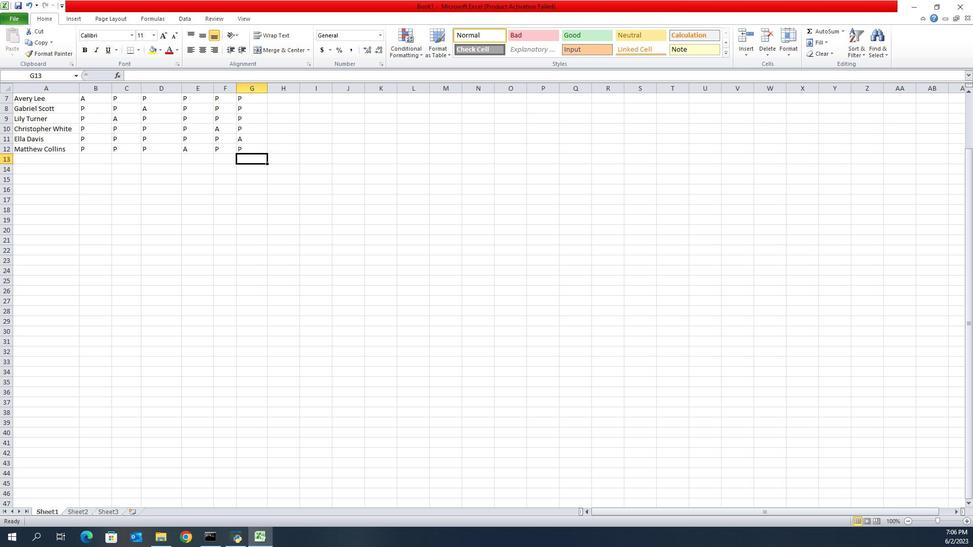 
Action: Mouse scrolled (68, 146) with delta (0, 0)
Screenshot: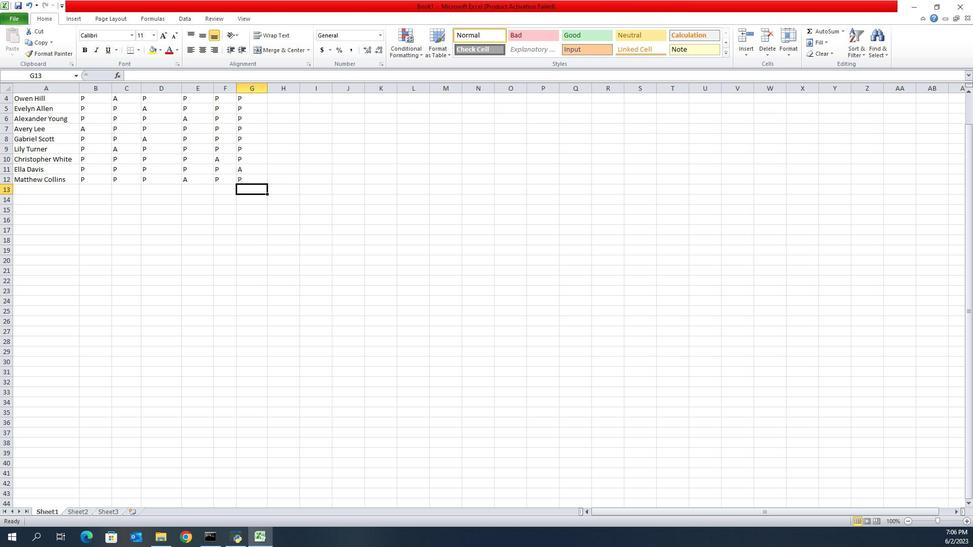 
Action: Mouse scrolled (68, 146) with delta (0, 0)
Screenshot: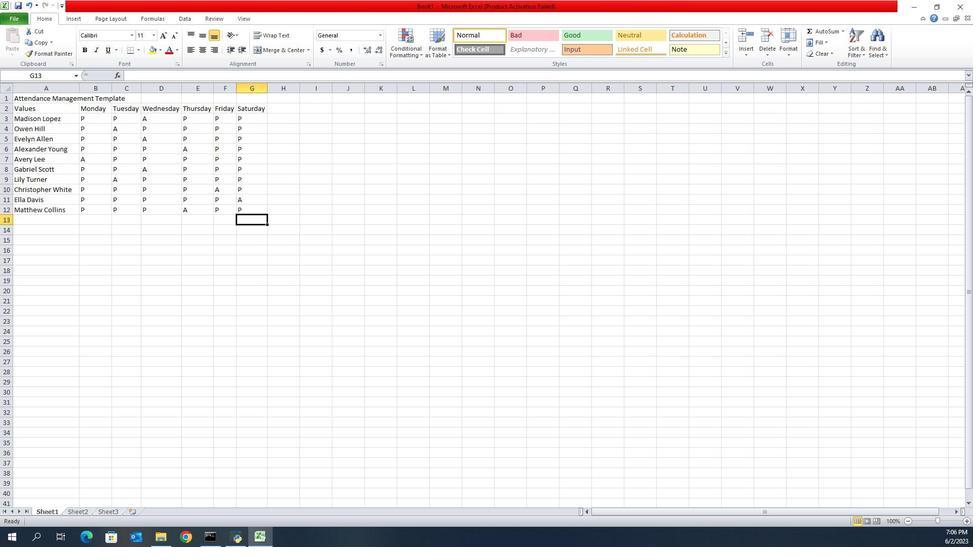 
Action: Mouse scrolled (68, 146) with delta (0, 0)
Screenshot: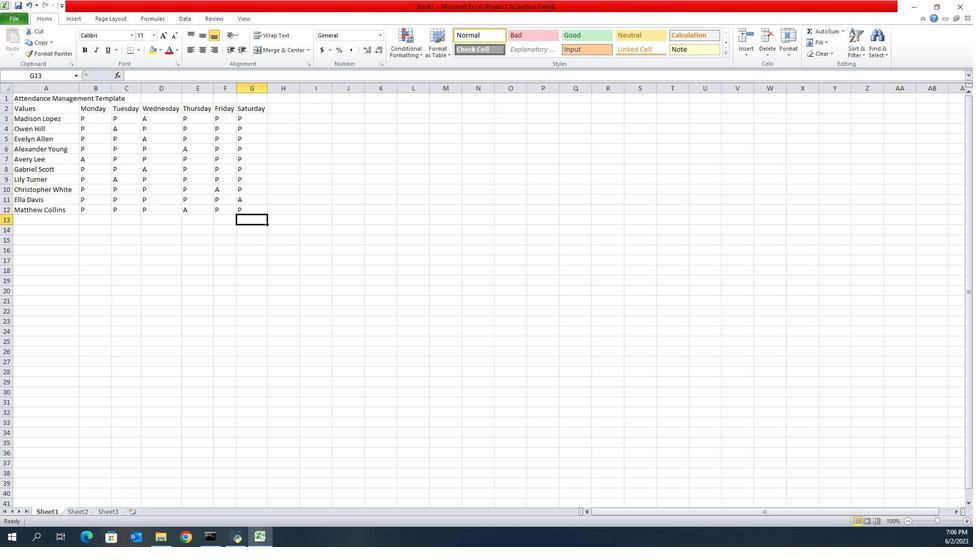 
Action: Mouse moved to (68, 146)
Screenshot: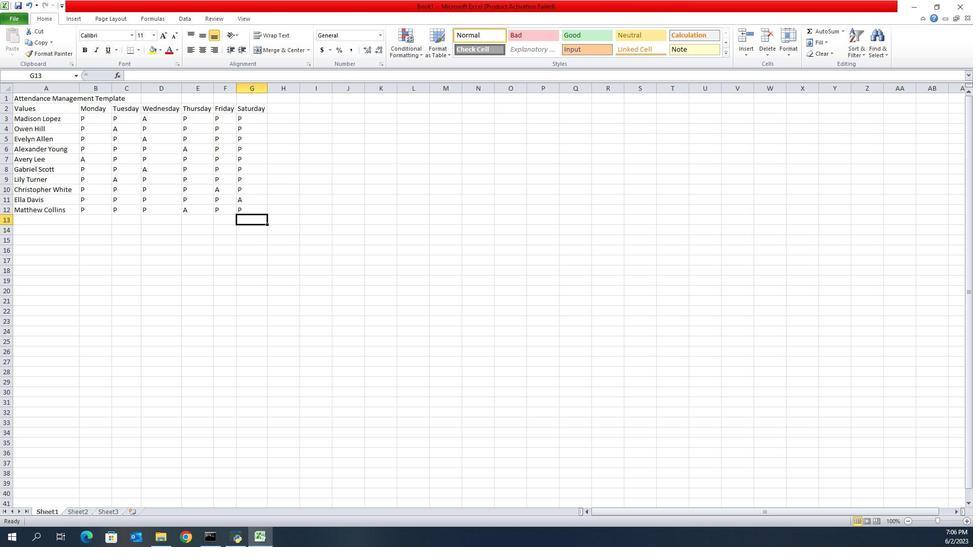 
Action: Mouse pressed left at (68, 146)
Screenshot: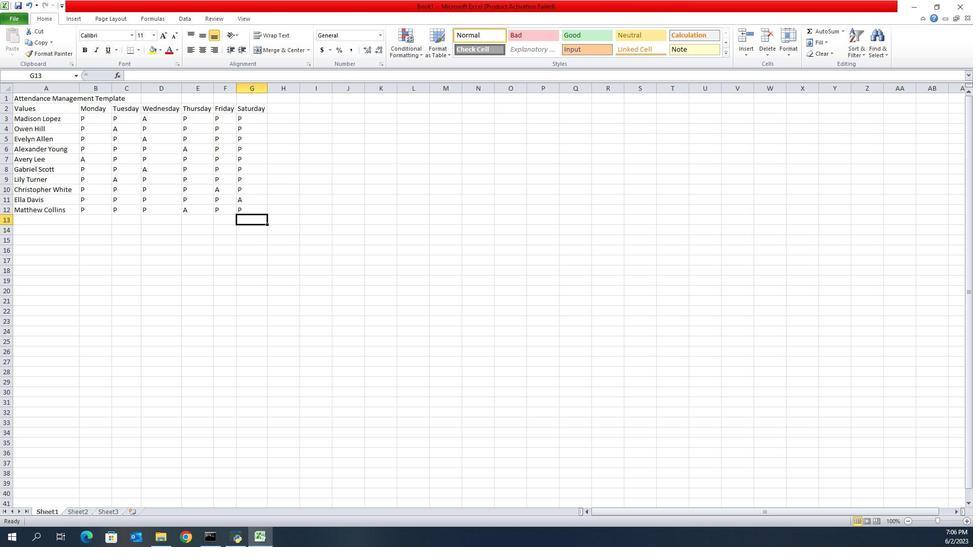 
Action: Mouse scrolled (68, 146) with delta (0, 0)
Screenshot: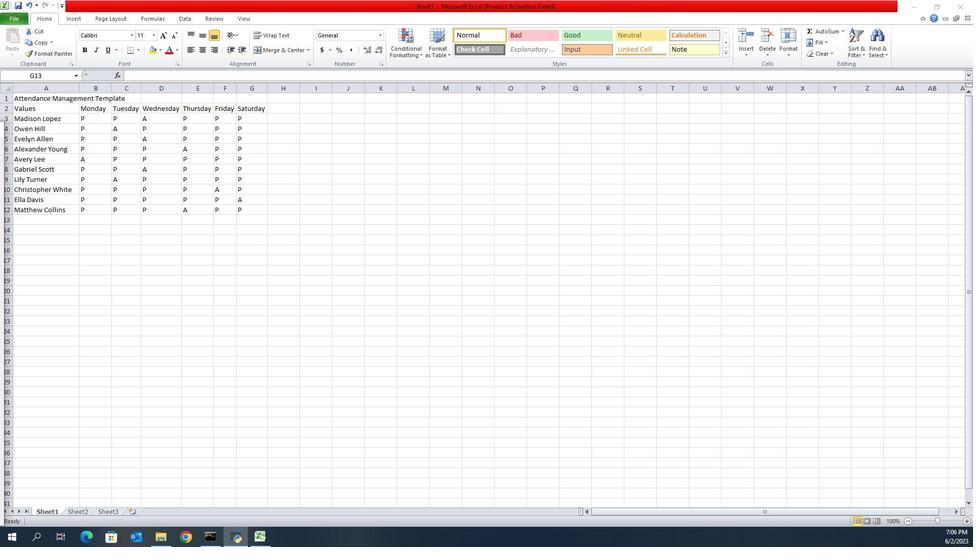 
Action: Mouse scrolled (68, 146) with delta (0, 0)
Screenshot: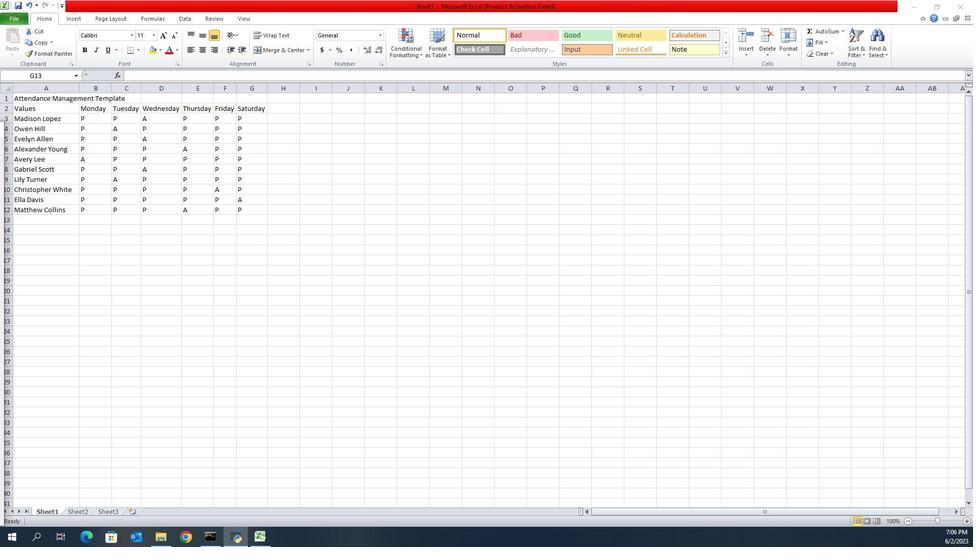 
Action: Mouse scrolled (68, 146) with delta (0, 0)
Screenshot: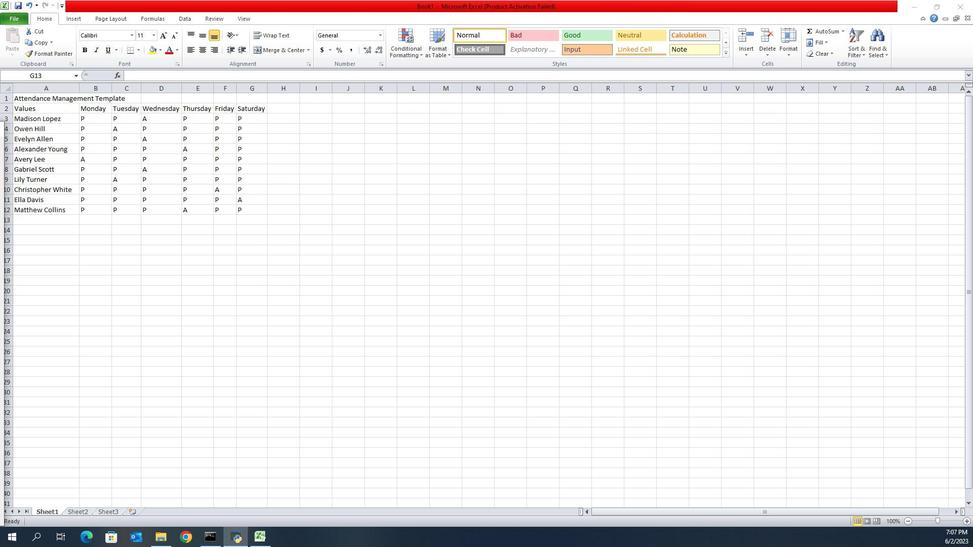 
Action: Mouse moved to (63, 144)
Screenshot: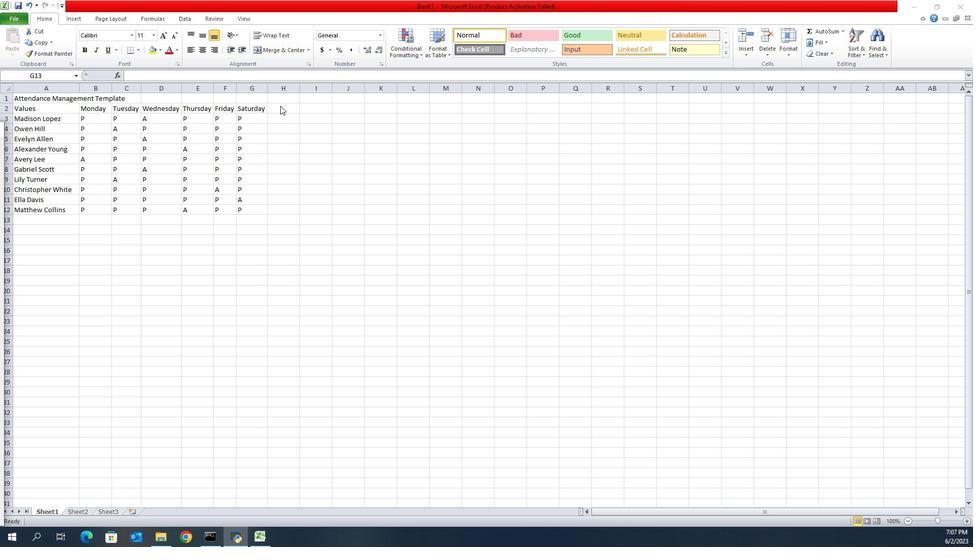 
Action: Mouse pressed left at (63, 144)
Screenshot: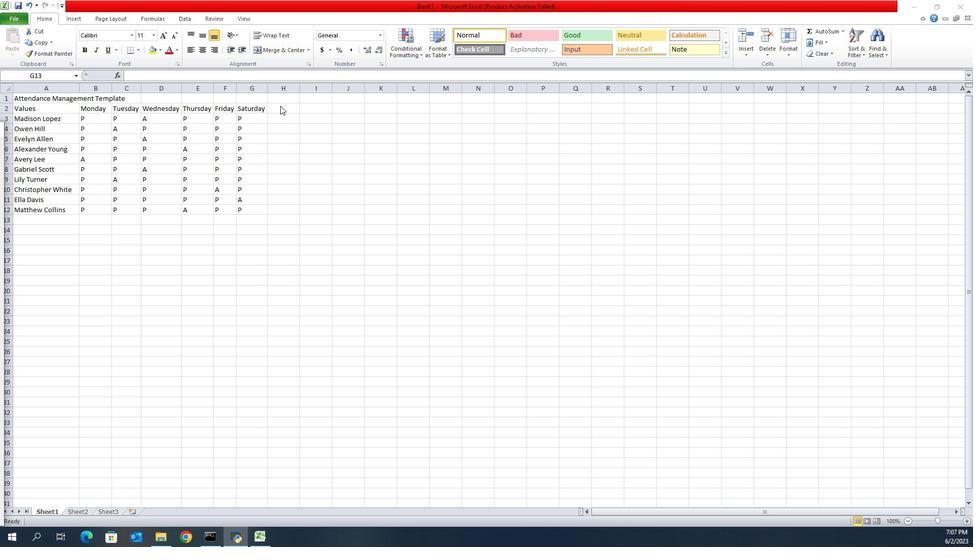
Action: Mouse moved to (63, 144)
Screenshot: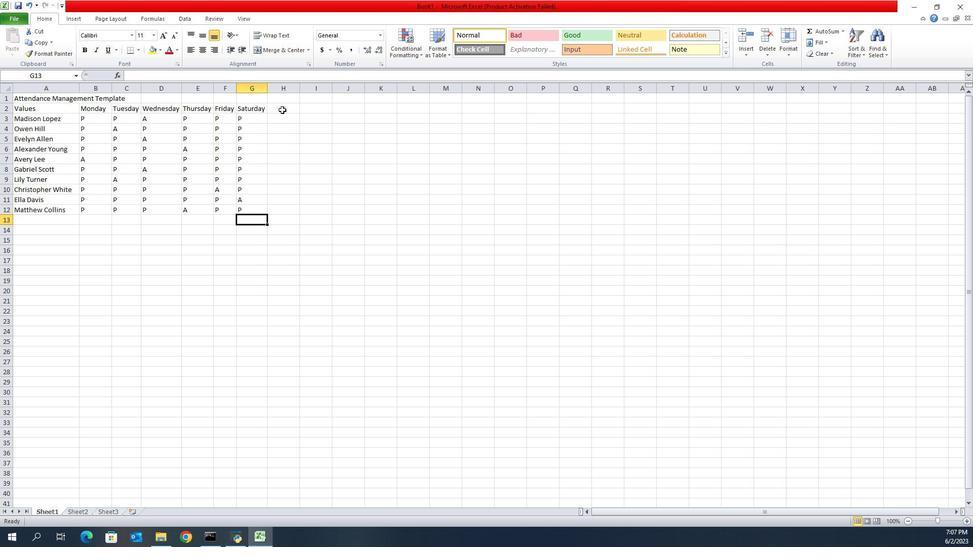 
Action: Mouse pressed left at (63, 144)
Screenshot: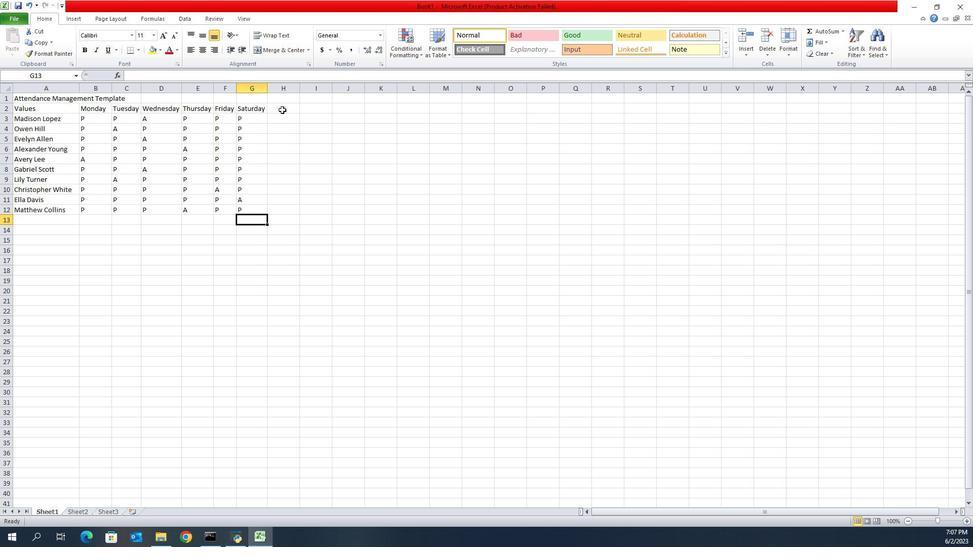 
Action: Key pressed <Key.shift>sUNDAY<Key.backspace><Key.backspace><Key.backspace><Key.backspace><Key.backspace><Key.backspace><Key.caps_lock><Key.shift>Sunday<Key.enter>h<Key.backspace><Key.caps_lock>H<Key.enter>H<Key.enter>H<Key.enter>H<Key.enter>H<Key.enter>H<Key.enter>H<Key.enter>H<Key.enter>H<Key.enter>H<Key.enter>ctrl+S
Screenshot: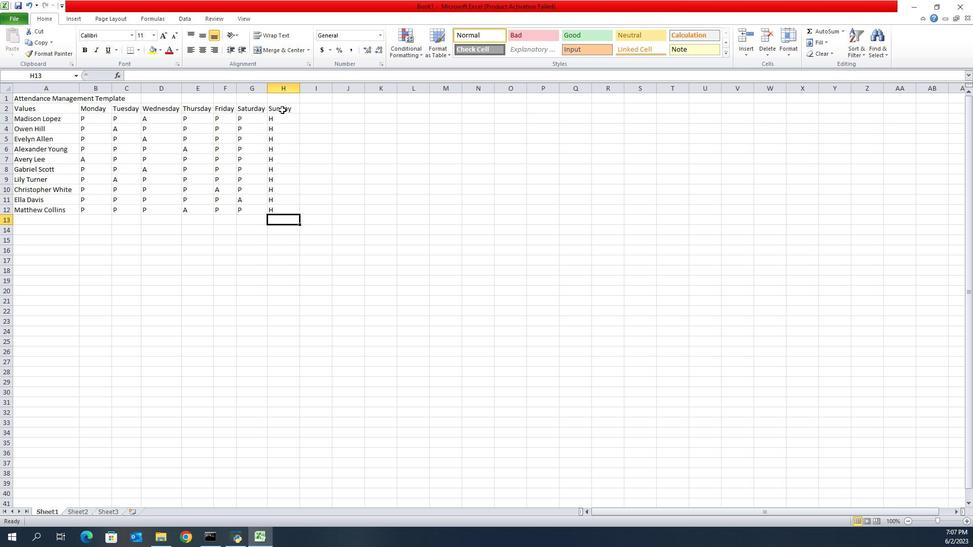 
Action: Mouse moved to (64, 144)
Screenshot: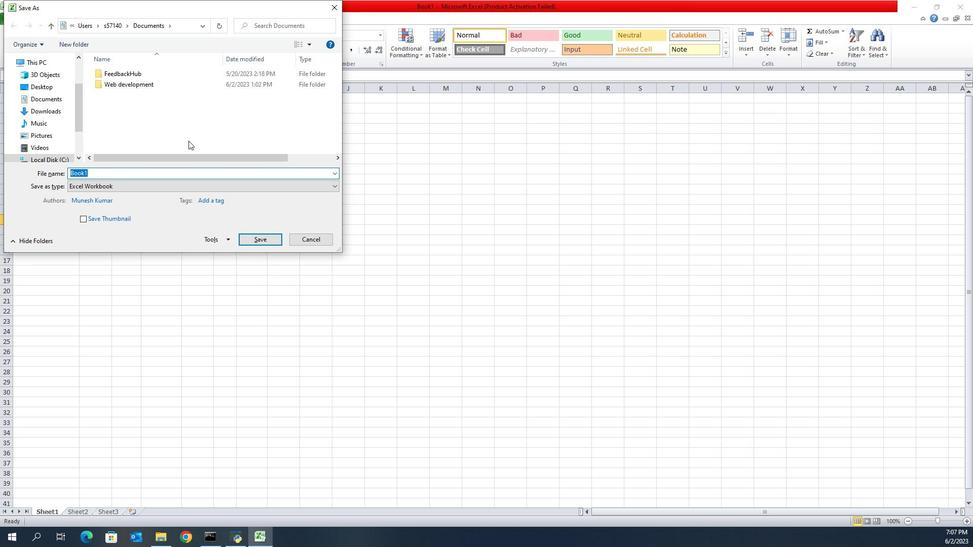 
Action: Key pressed <Key.shift>bUDGET<Key.space><Key.shift>sPREADSHEETBOOK<Key.enter>ctrl+S
Screenshot: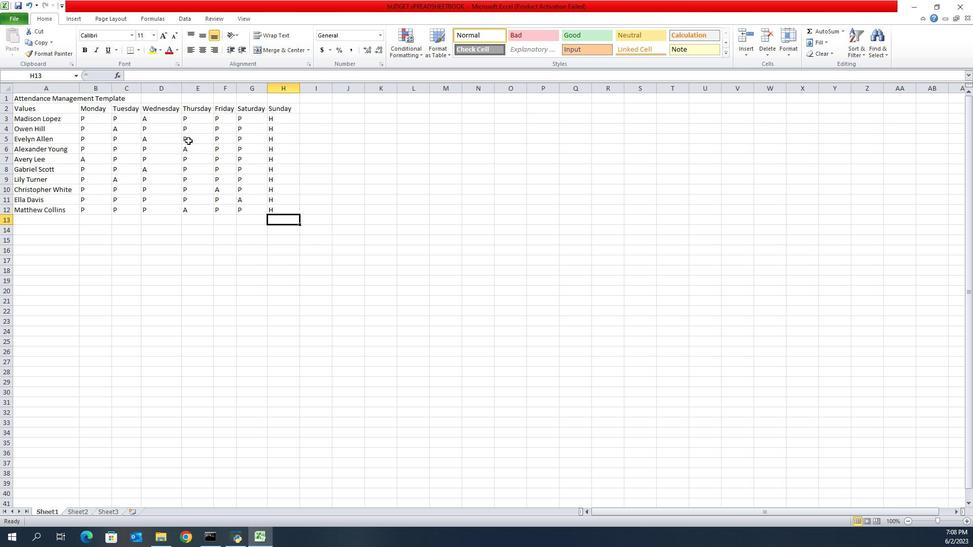 
Action: Mouse moved to (68, 145)
Screenshot: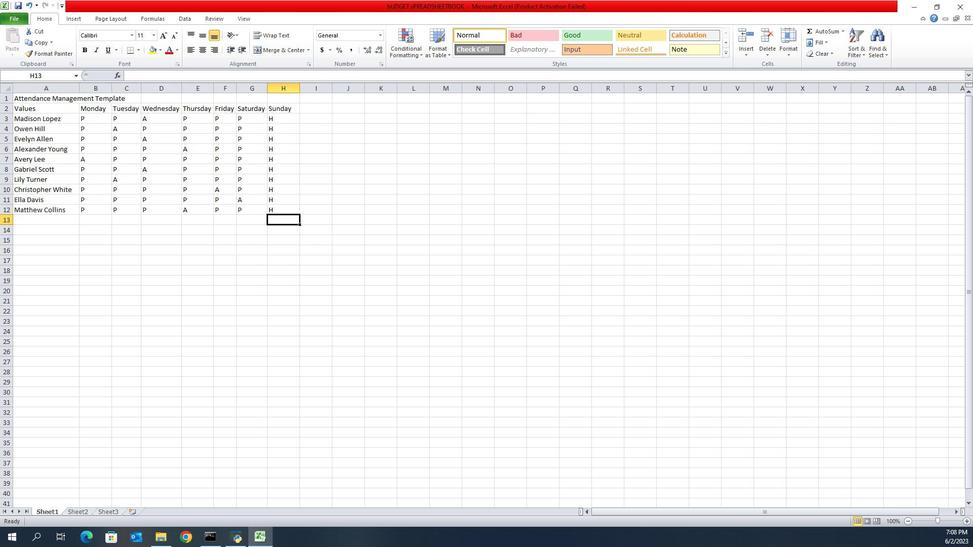 
